 Task: For heading Arial Rounded MT Bold with Underline.  font size for heading26,  'Change the font style of data to'Browallia New.  and font size to 18,  Change the alignment of both headline & data to Align middle & Align Text left.  In the sheet  auditingSalesByChannel_2024
Action: Mouse moved to (28, 102)
Screenshot: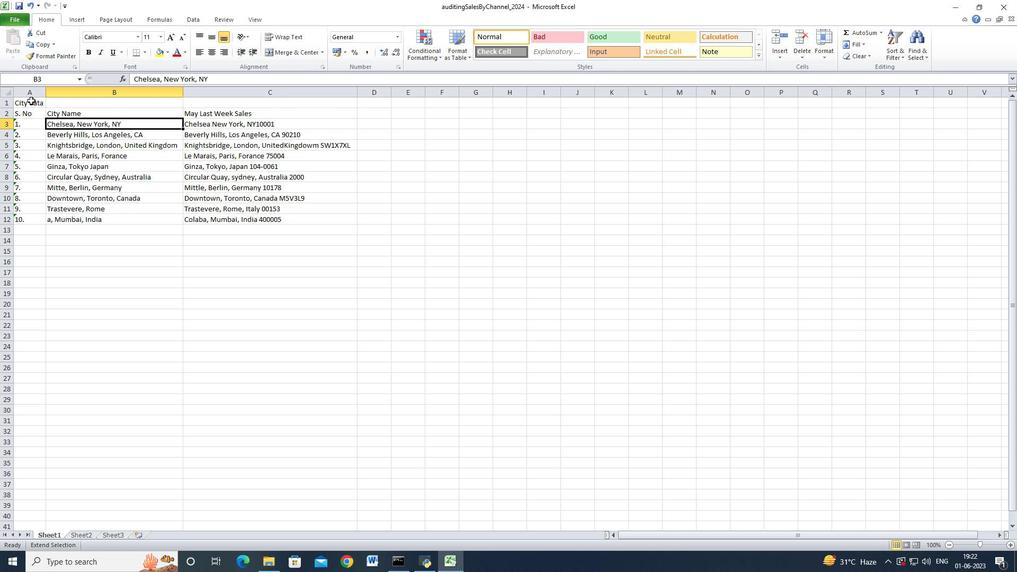 
Action: Mouse pressed left at (28, 102)
Screenshot: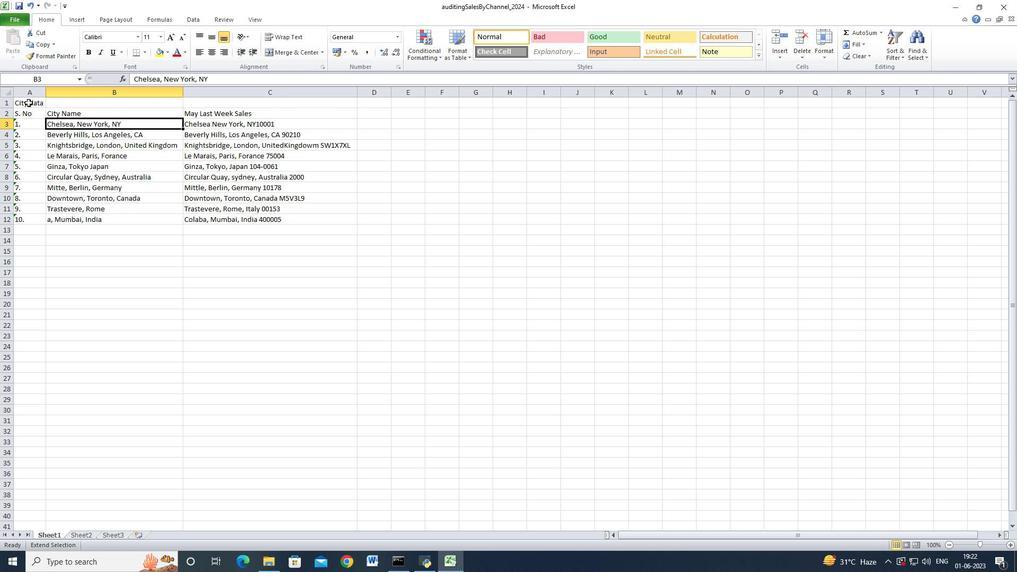 
Action: Mouse moved to (200, 180)
Screenshot: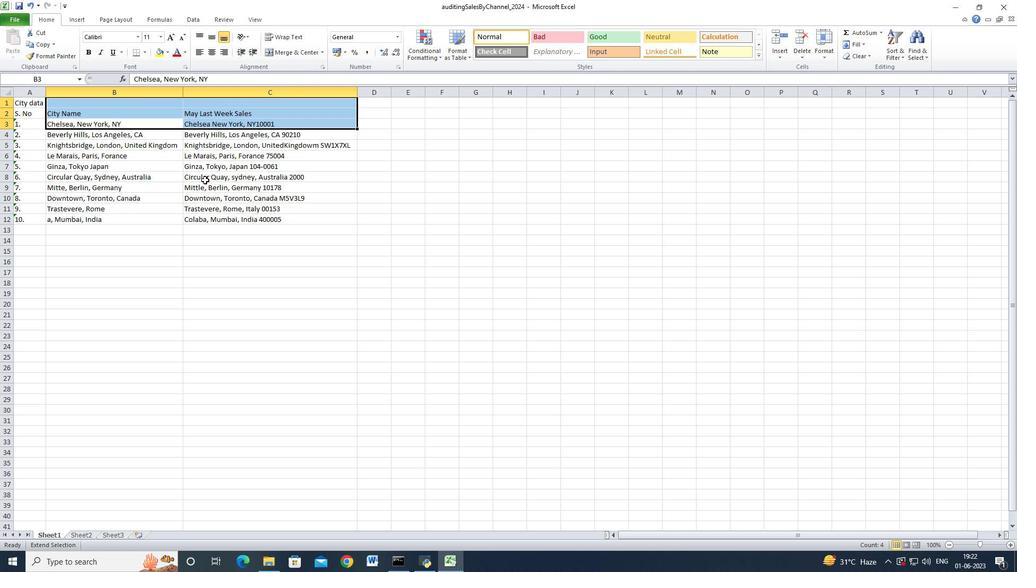 
Action: Mouse pressed left at (200, 180)
Screenshot: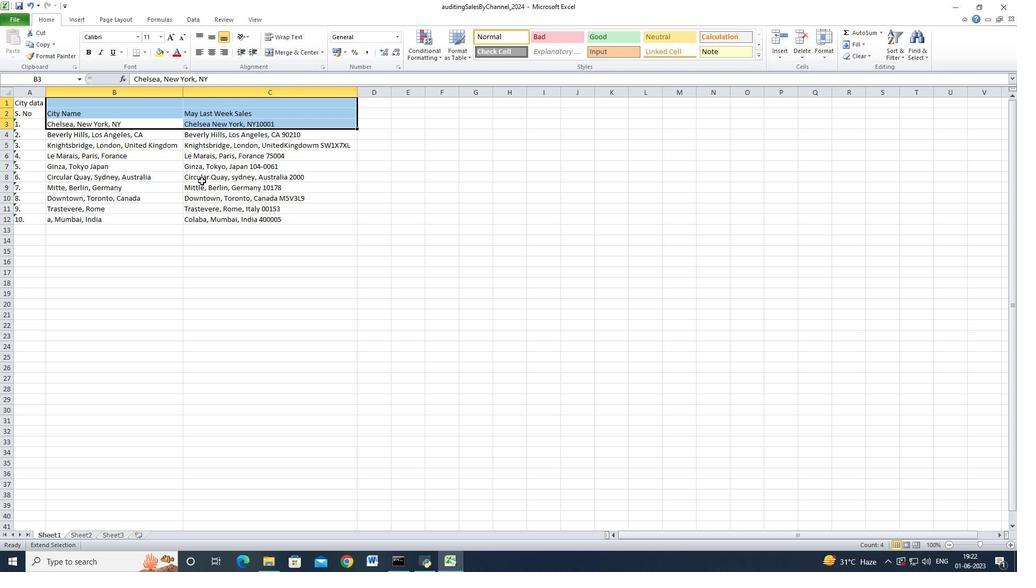 
Action: Mouse moved to (38, 102)
Screenshot: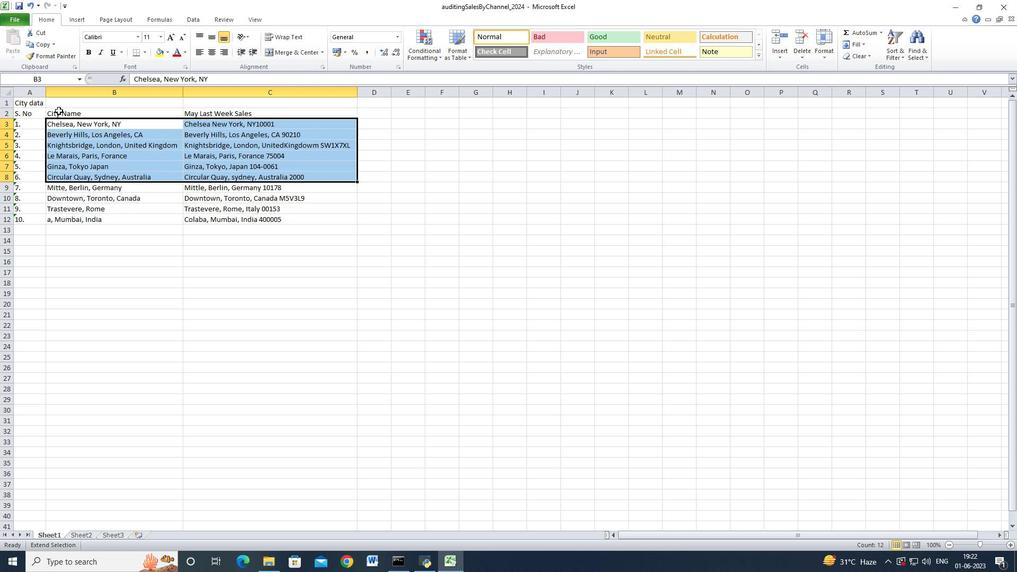 
Action: Mouse pressed left at (38, 102)
Screenshot: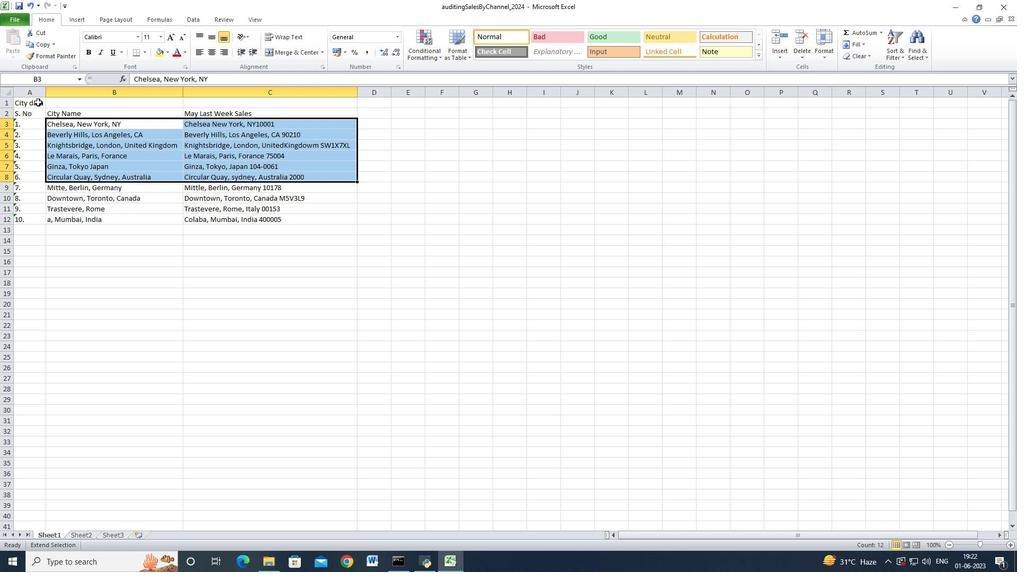 
Action: Mouse moved to (21, 102)
Screenshot: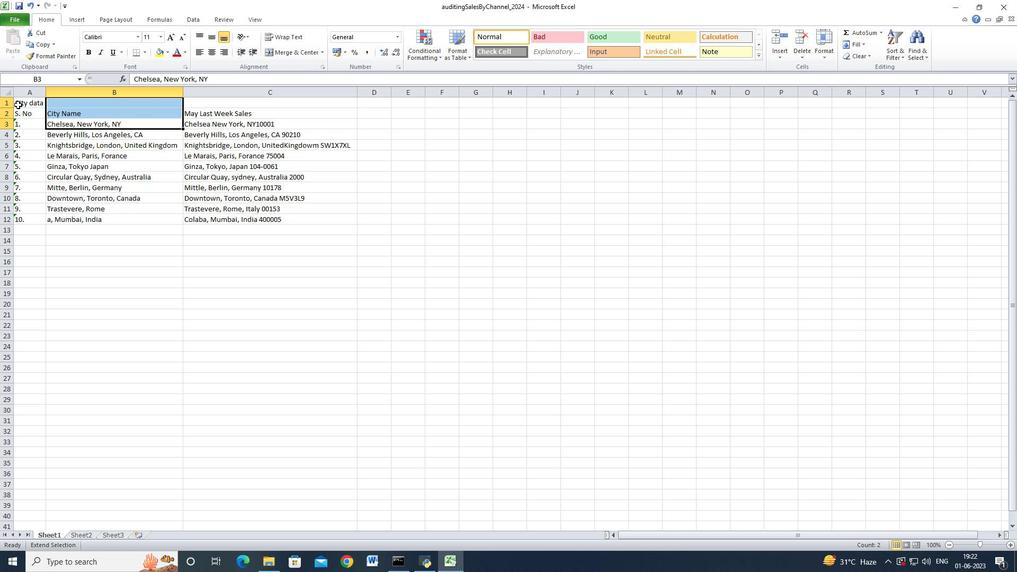 
Action: Mouse pressed left at (21, 102)
Screenshot: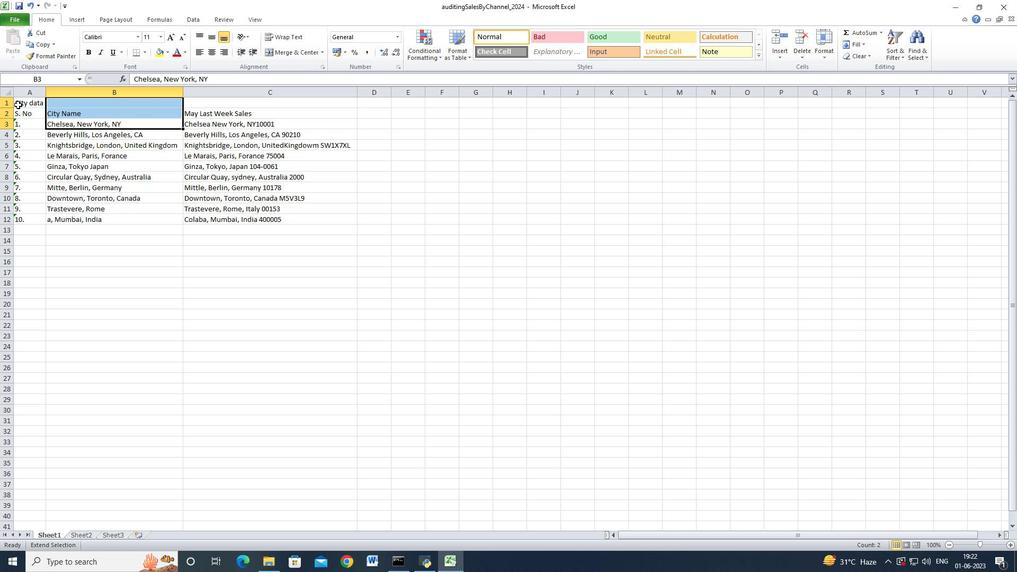
Action: Mouse moved to (62, 156)
Screenshot: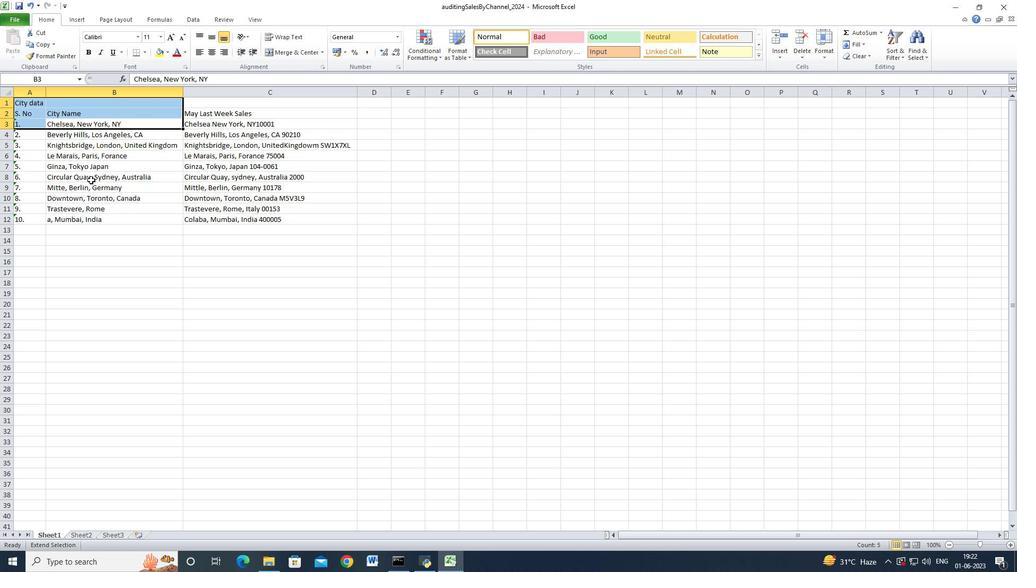 
Action: Key pressed <Key.esc>
Screenshot: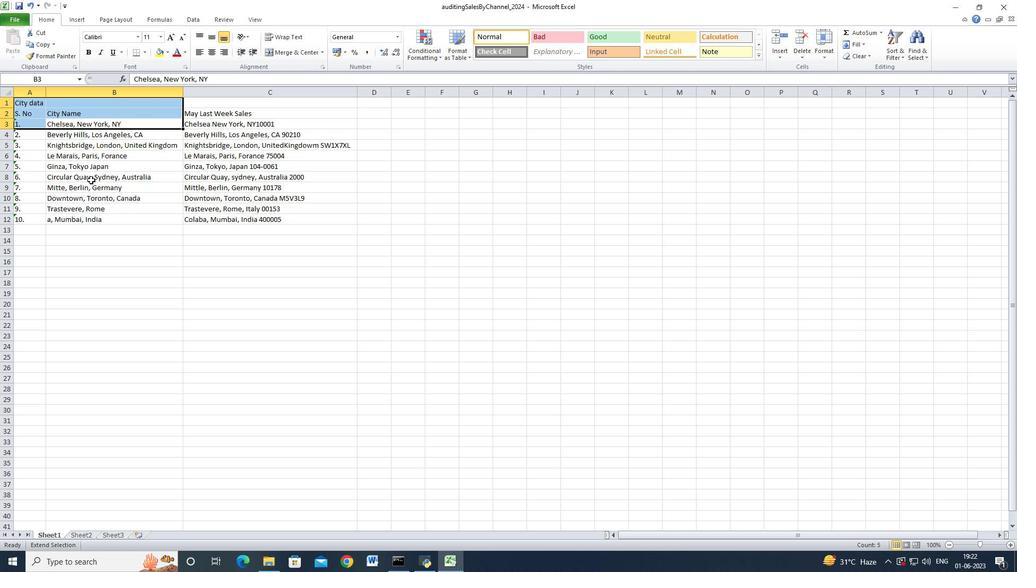 
Action: Mouse moved to (58, 167)
Screenshot: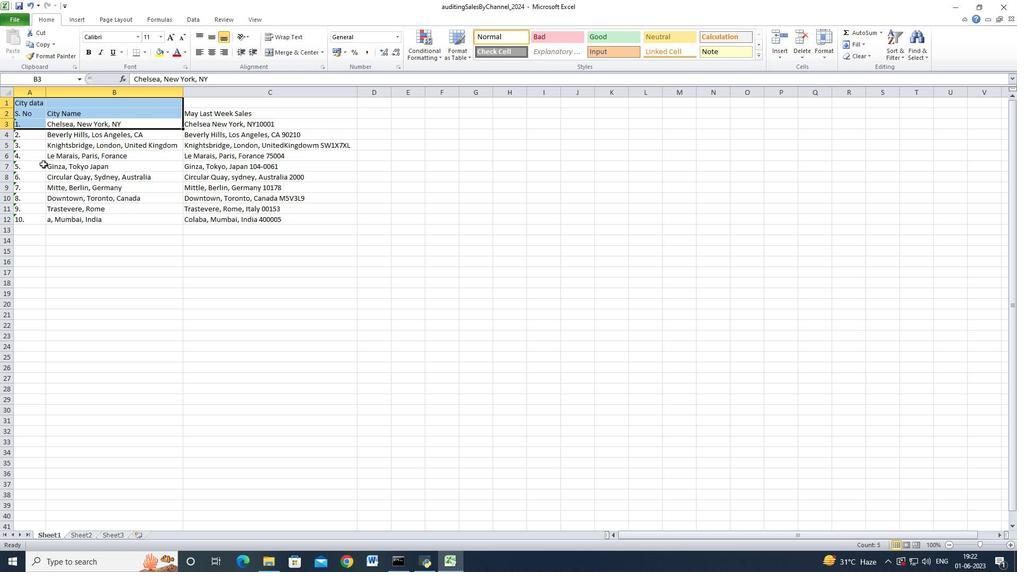 
Action: Mouse pressed left at (58, 167)
Screenshot: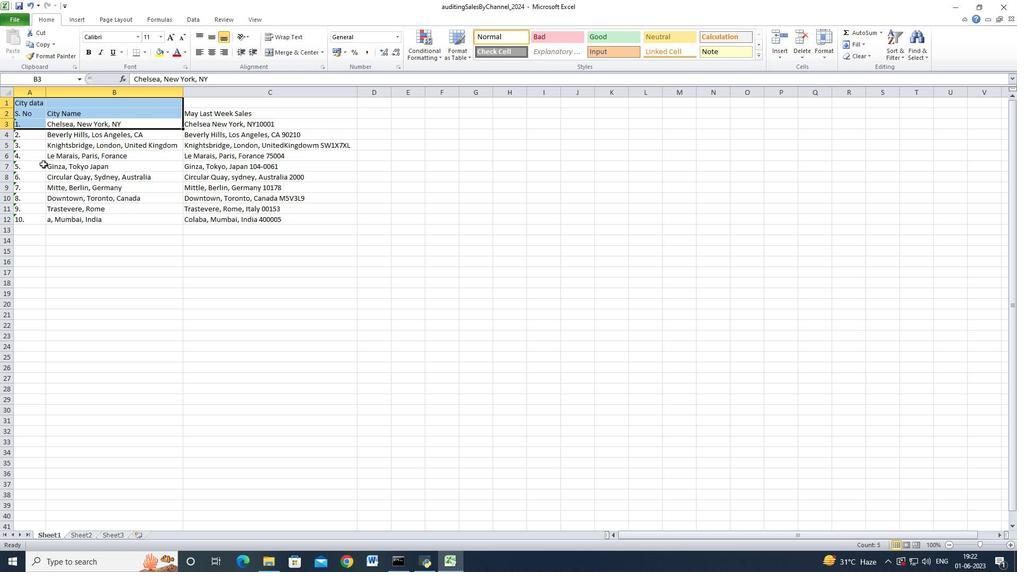 
Action: Mouse moved to (27, 101)
Screenshot: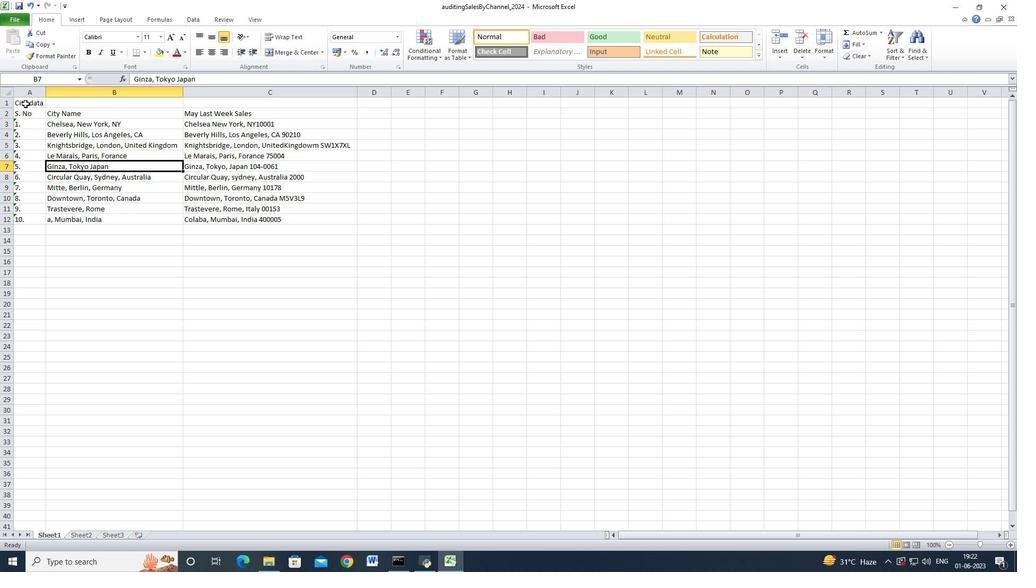 
Action: Mouse pressed left at (27, 101)
Screenshot: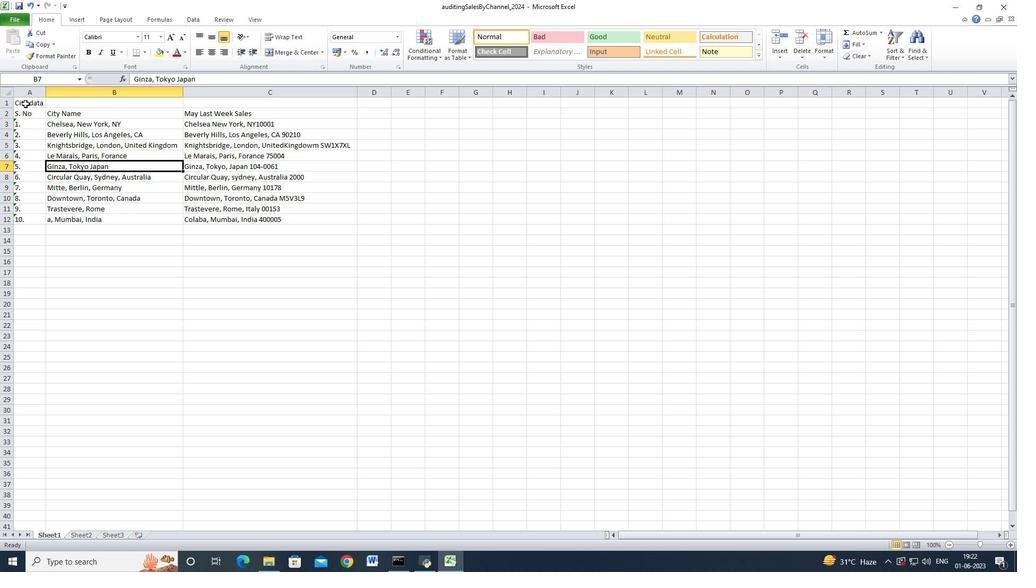 
Action: Mouse moved to (270, 54)
Screenshot: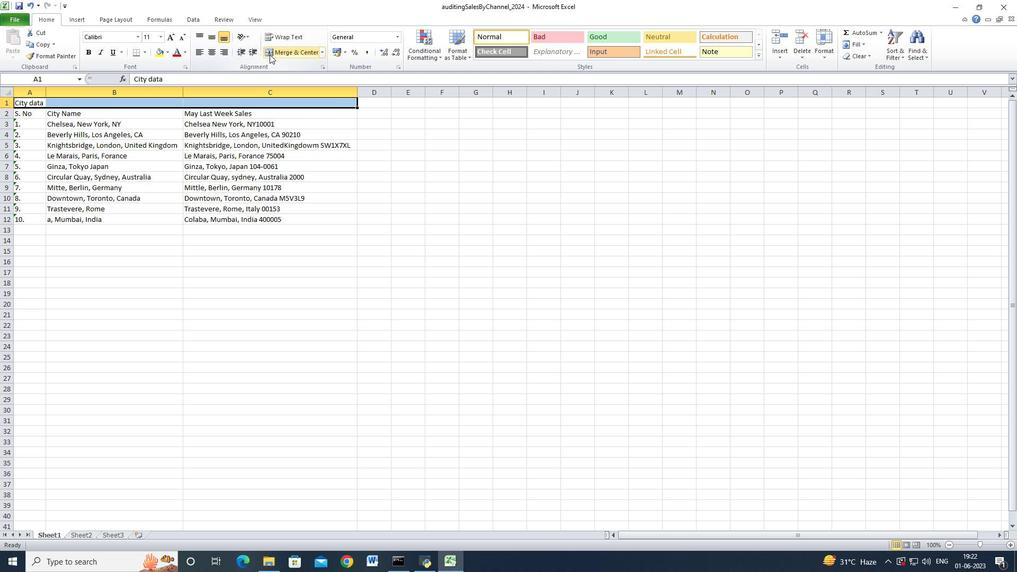 
Action: Mouse pressed left at (270, 54)
Screenshot: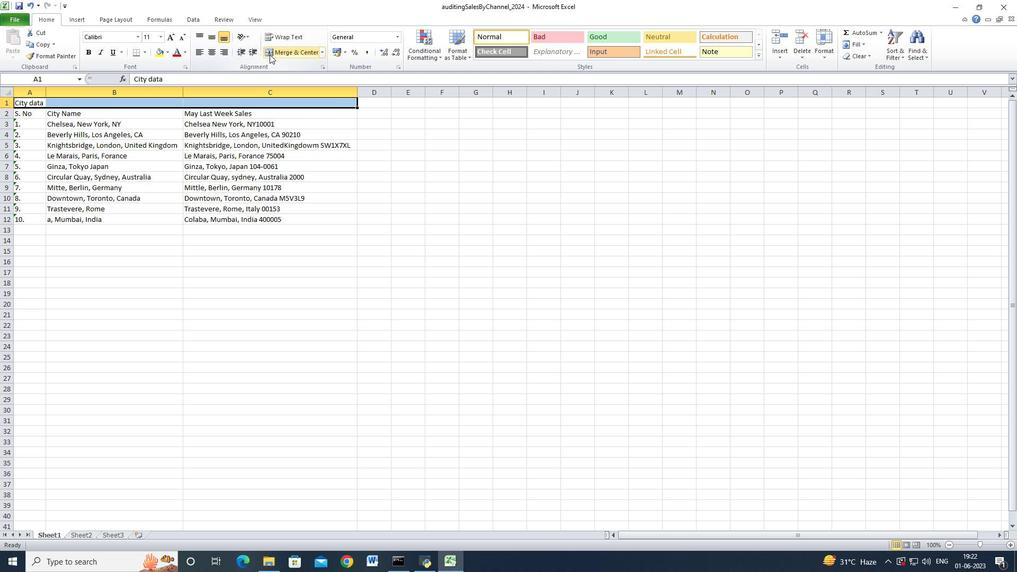 
Action: Mouse moved to (199, 54)
Screenshot: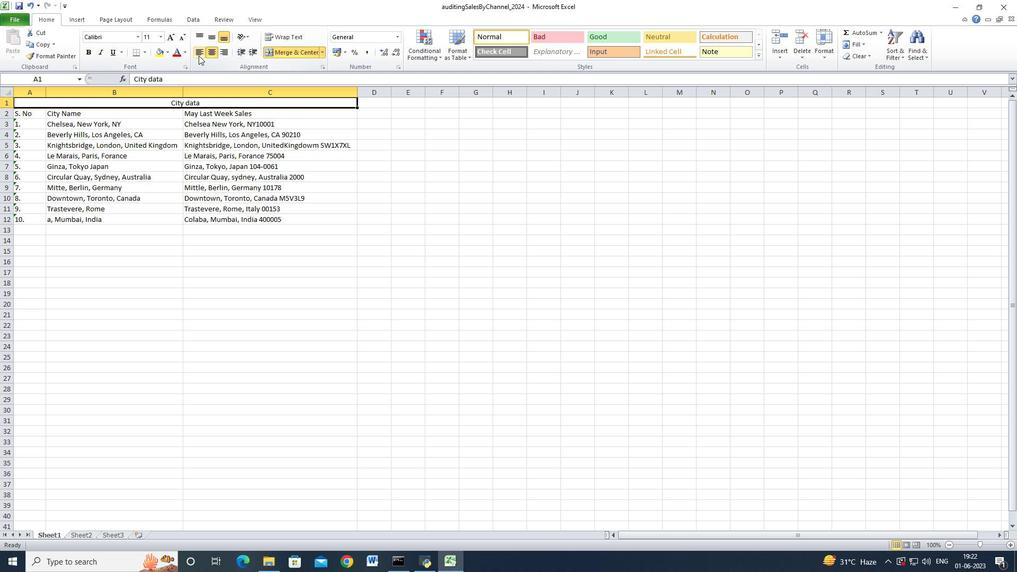 
Action: Mouse pressed left at (199, 54)
Screenshot: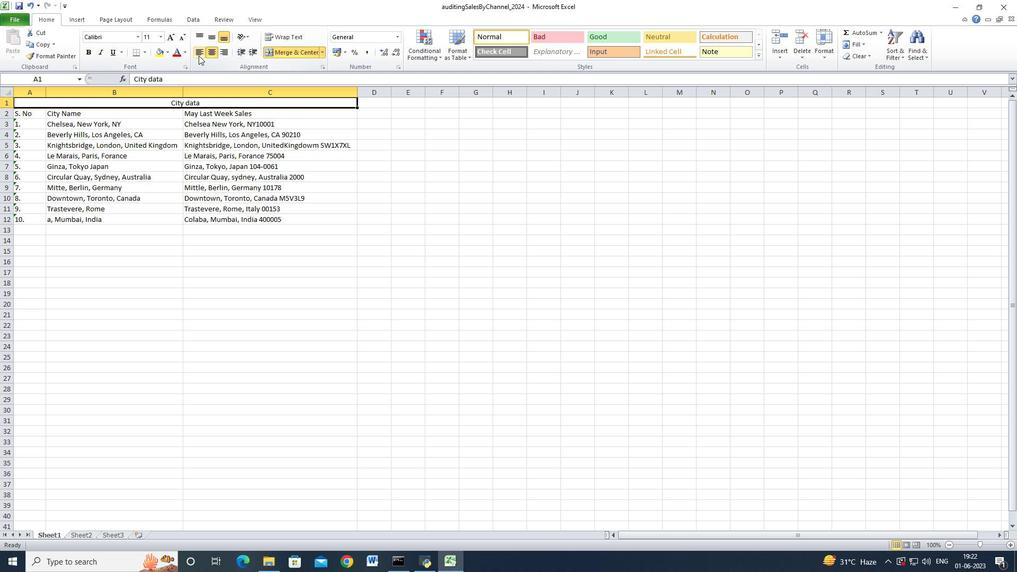 
Action: Mouse moved to (161, 34)
Screenshot: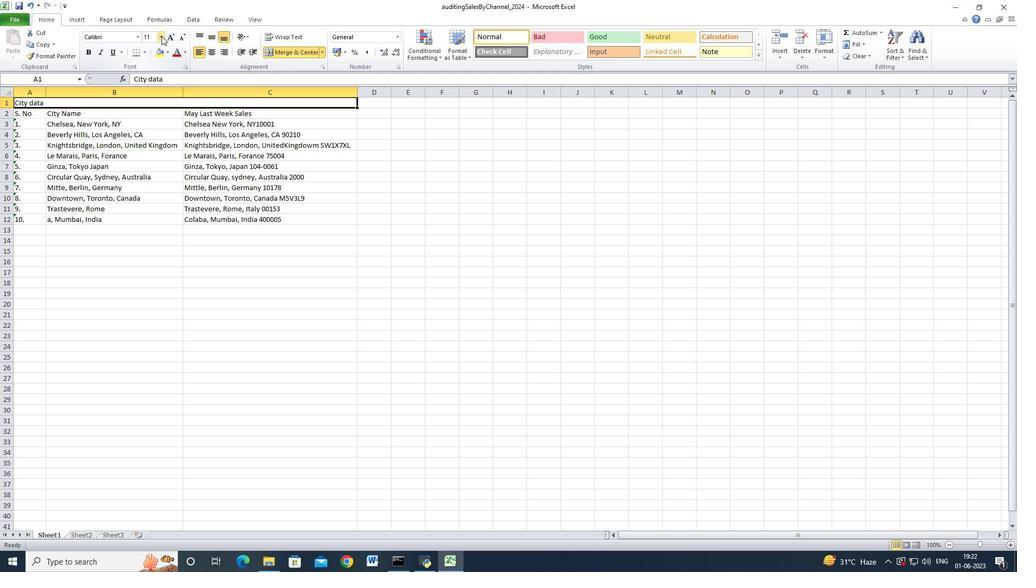 
Action: Mouse pressed left at (161, 34)
Screenshot: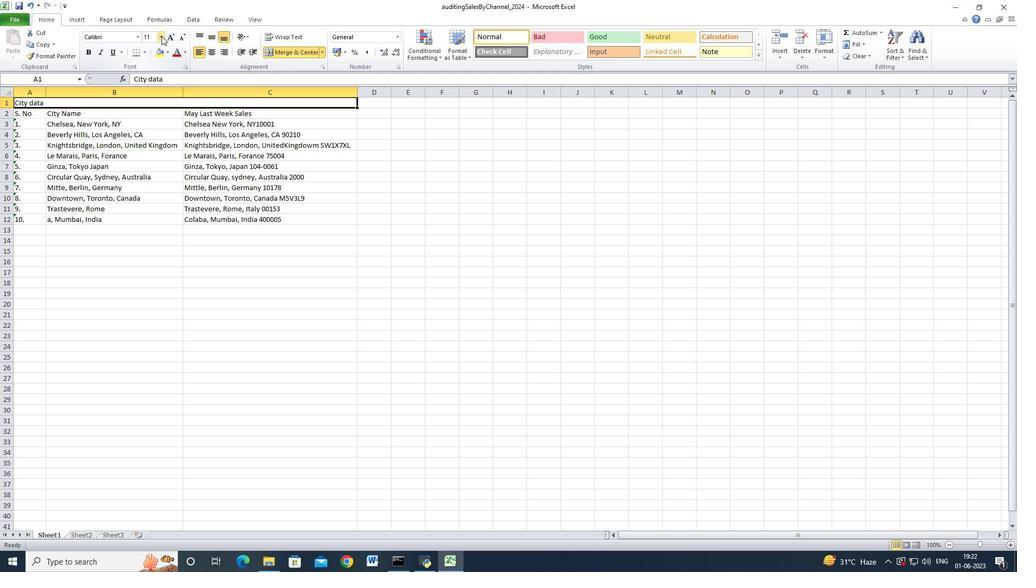 
Action: Mouse moved to (137, 36)
Screenshot: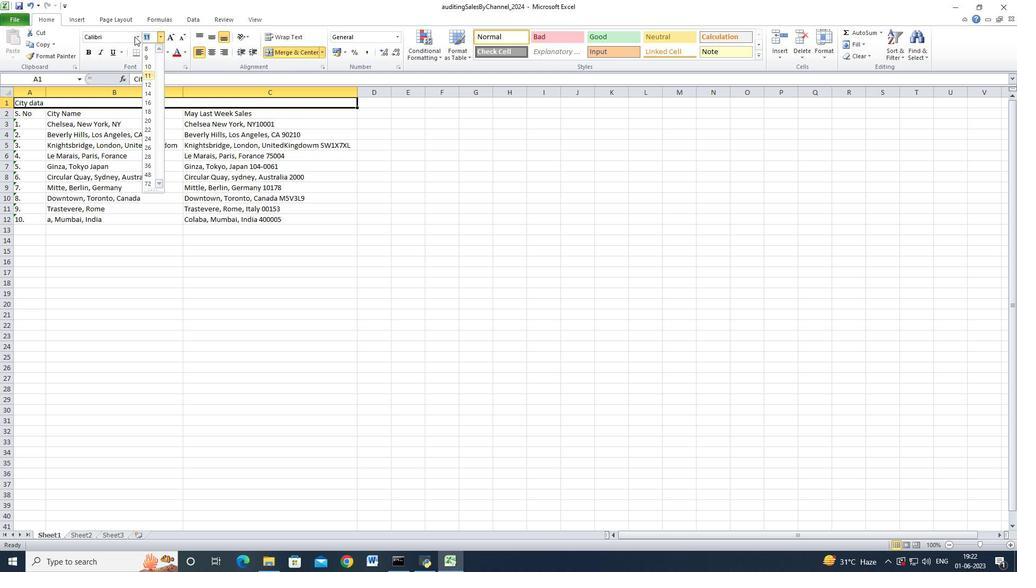 
Action: Mouse pressed left at (137, 36)
Screenshot: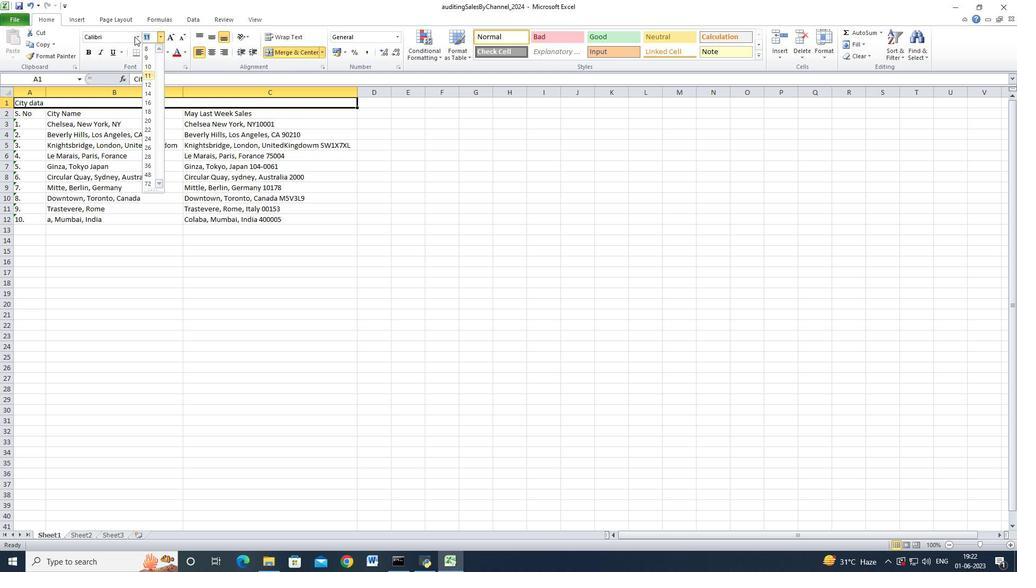 
Action: Mouse moved to (136, 162)
Screenshot: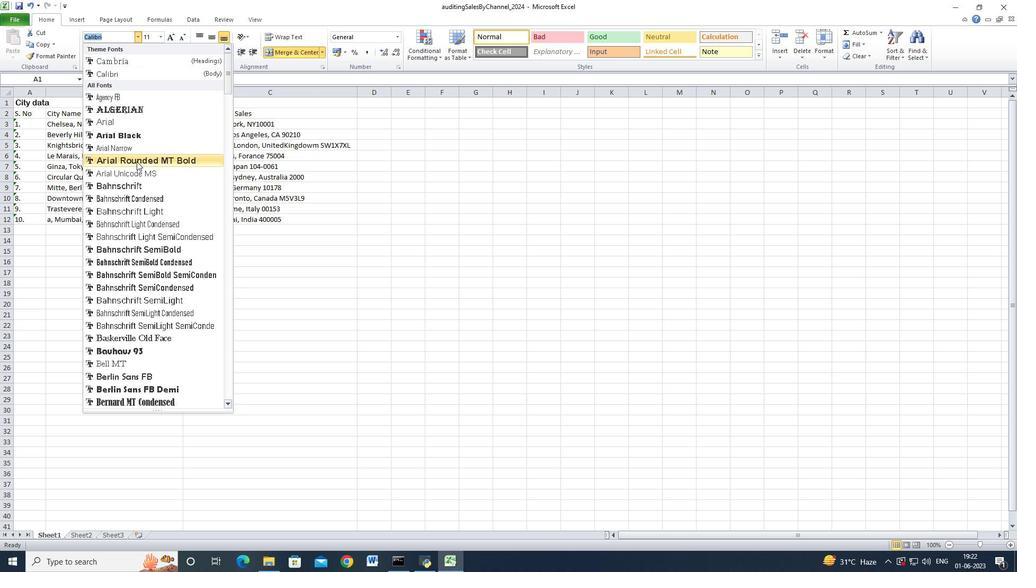 
Action: Mouse pressed left at (136, 162)
Screenshot: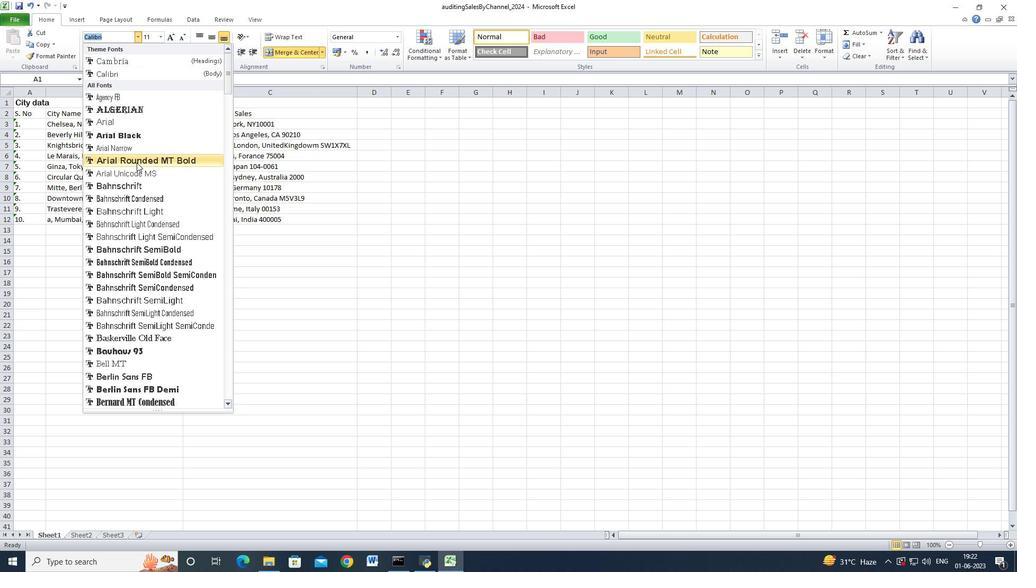 
Action: Mouse moved to (112, 52)
Screenshot: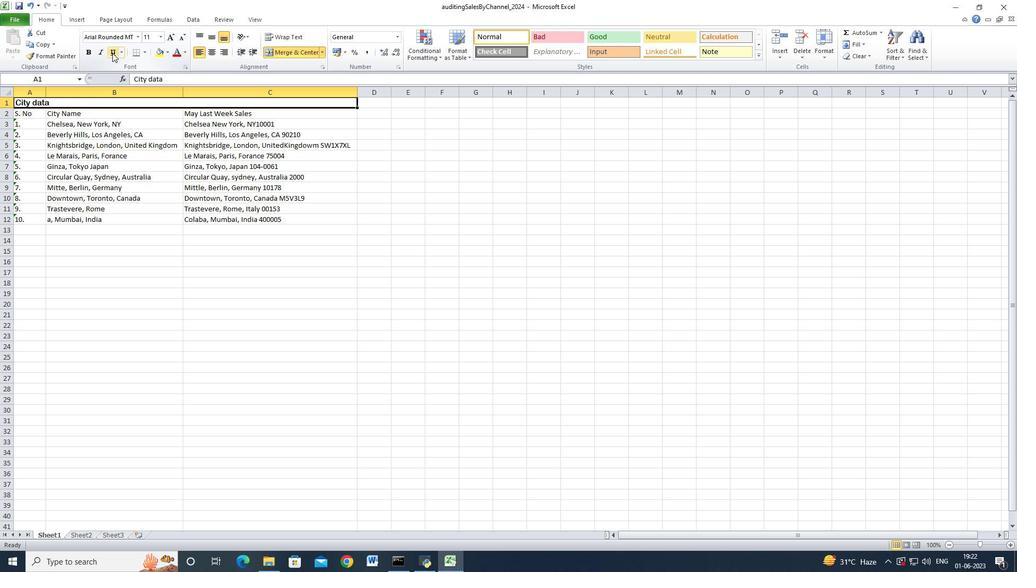 
Action: Mouse pressed left at (112, 52)
Screenshot: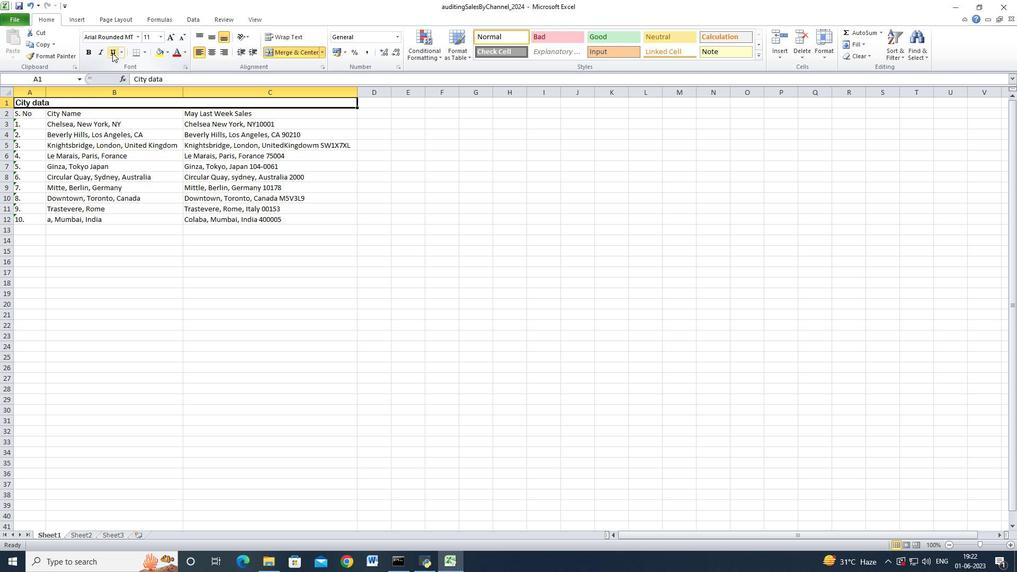 
Action: Mouse moved to (159, 36)
Screenshot: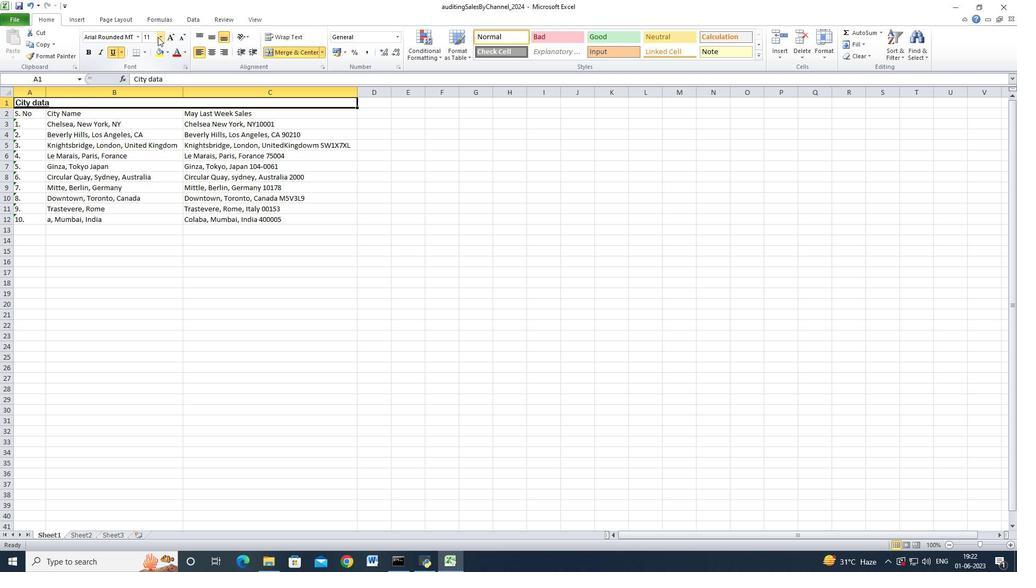 
Action: Mouse pressed left at (159, 36)
Screenshot: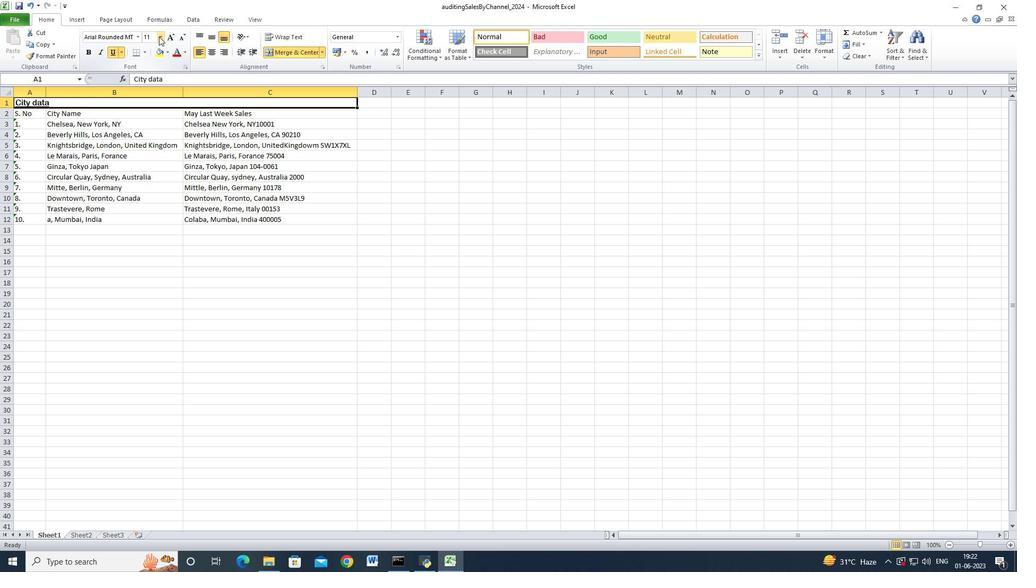 
Action: Mouse moved to (148, 145)
Screenshot: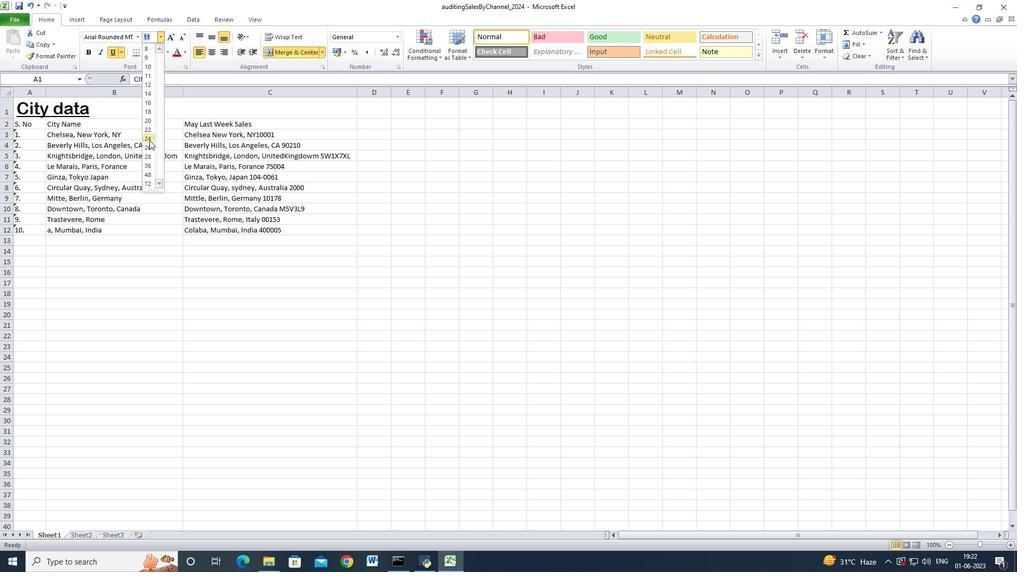 
Action: Mouse pressed left at (148, 145)
Screenshot: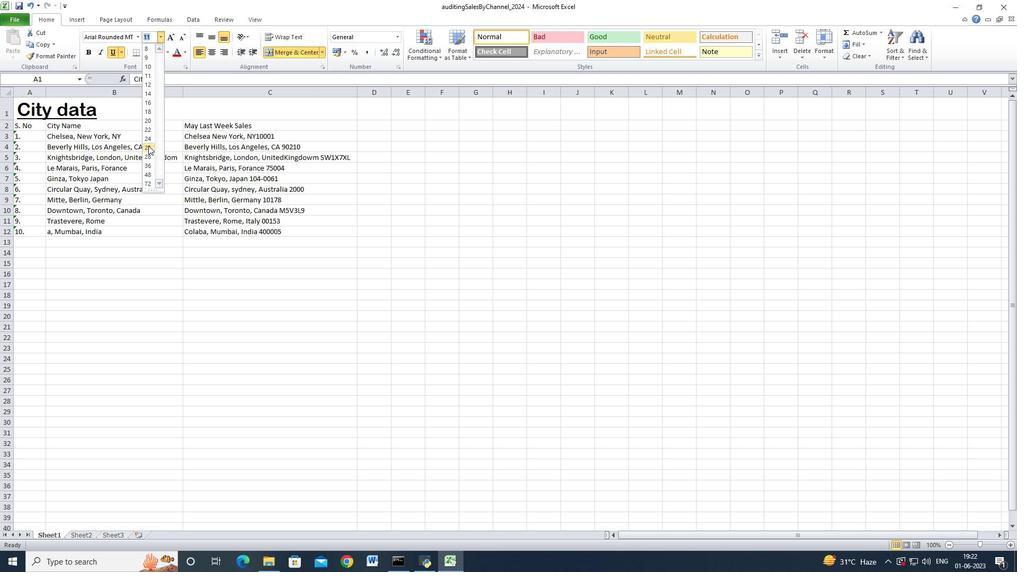
Action: Mouse moved to (34, 126)
Screenshot: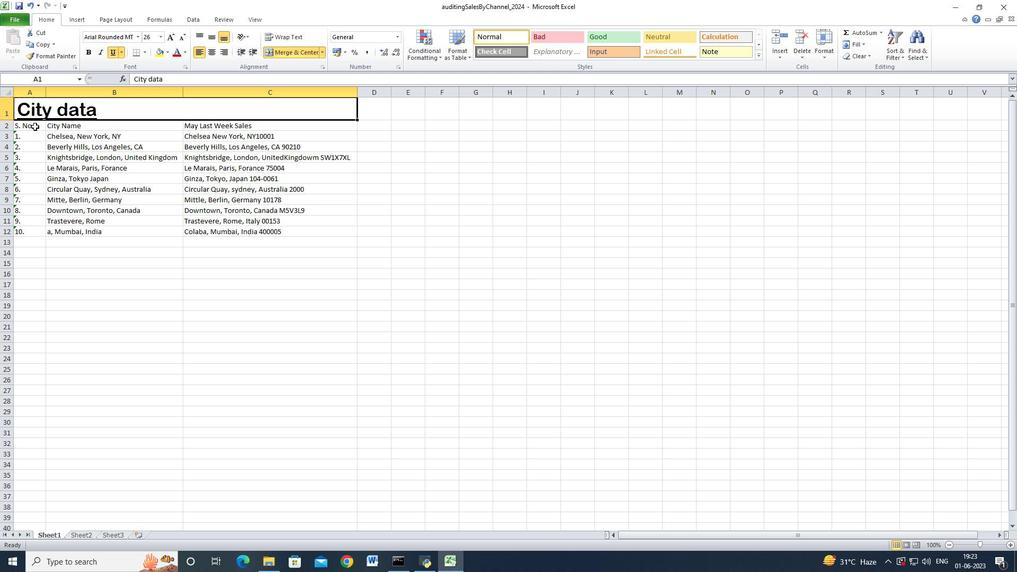 
Action: Mouse pressed left at (34, 126)
Screenshot: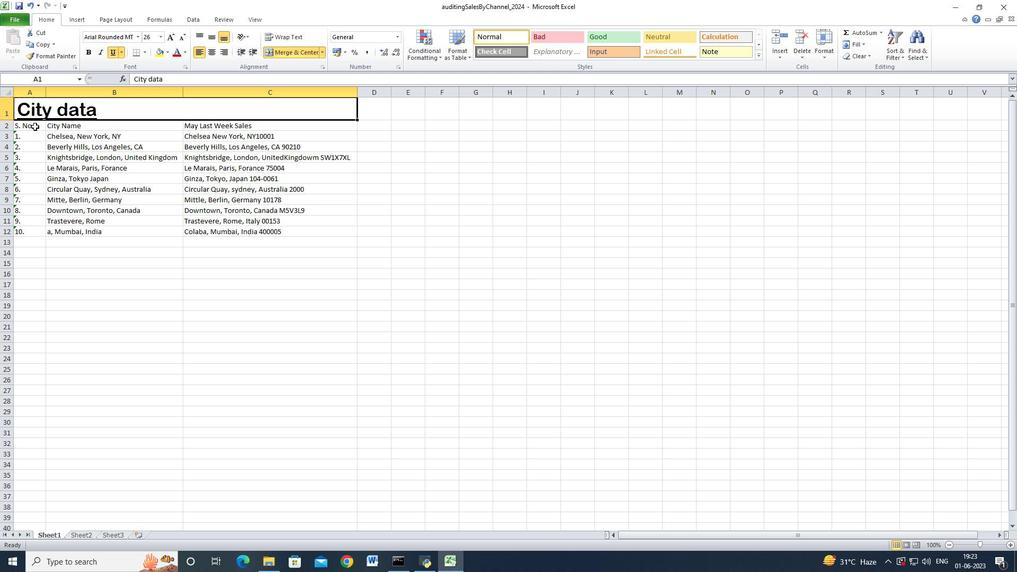 
Action: Mouse moved to (138, 35)
Screenshot: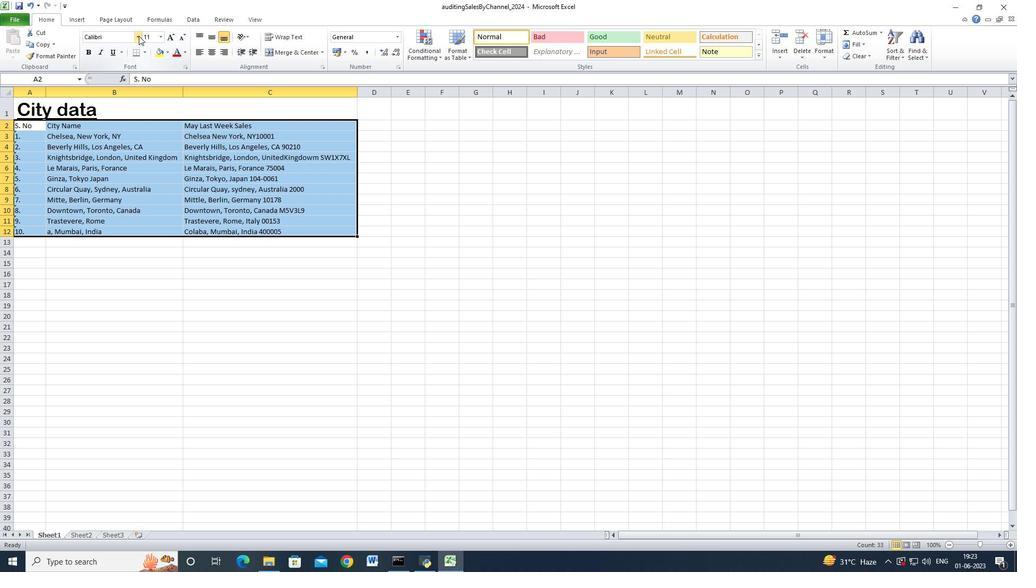 
Action: Mouse pressed left at (138, 35)
Screenshot: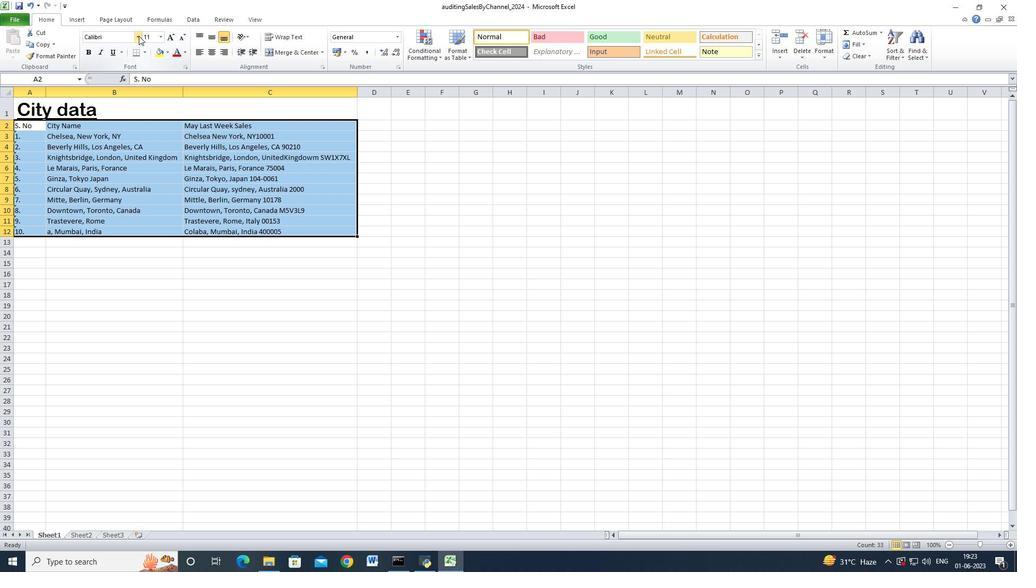 
Action: Mouse moved to (142, 390)
Screenshot: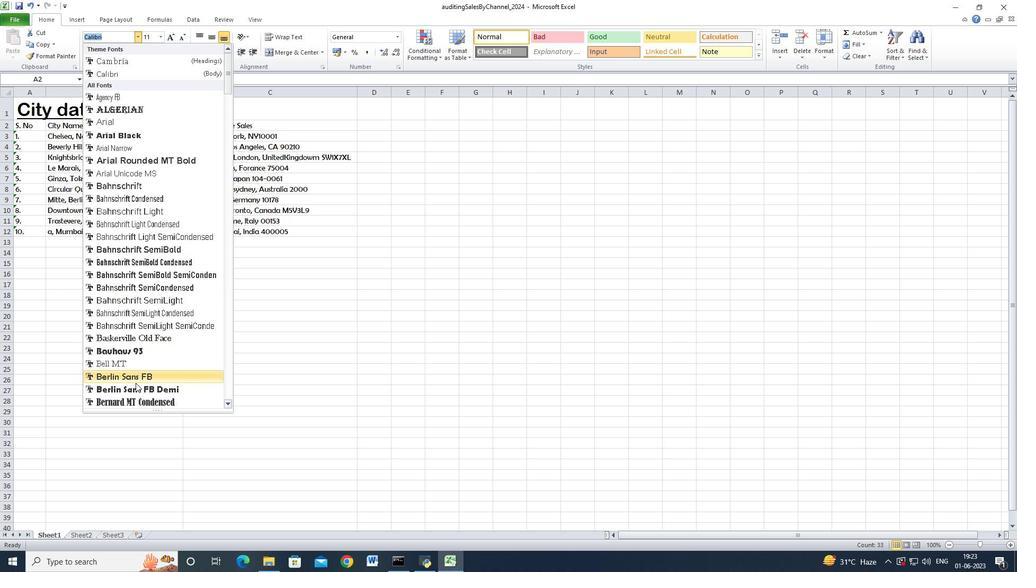 
Action: Mouse scrolled (142, 390) with delta (0, 0)
Screenshot: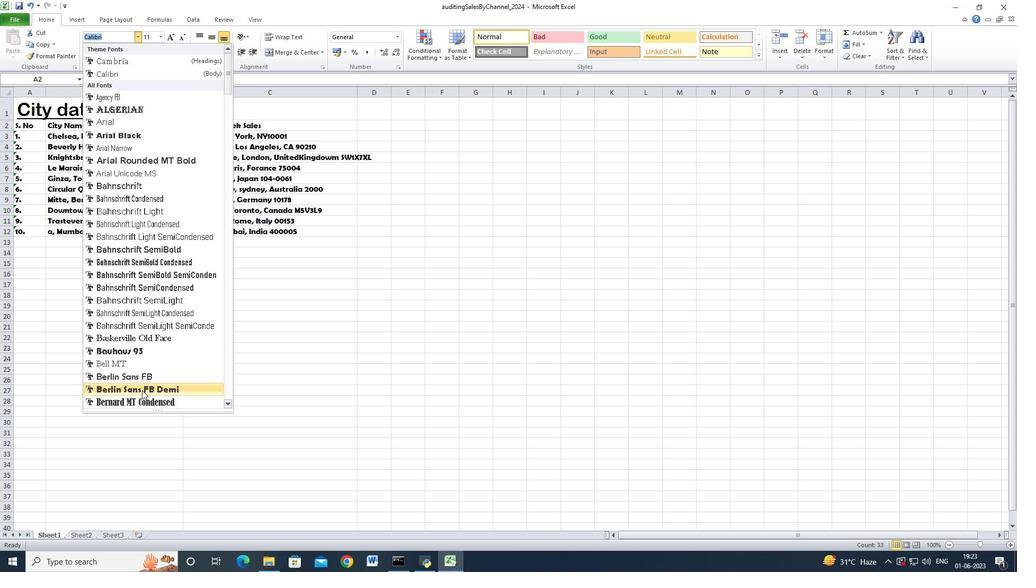 
Action: Mouse moved to (135, 365)
Screenshot: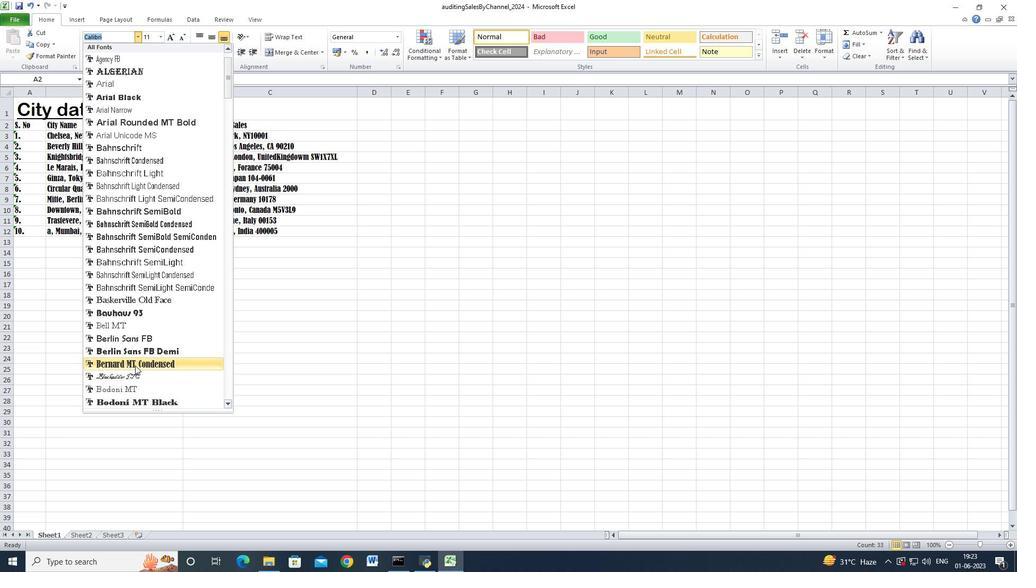 
Action: Mouse scrolled (135, 365) with delta (0, 0)
Screenshot: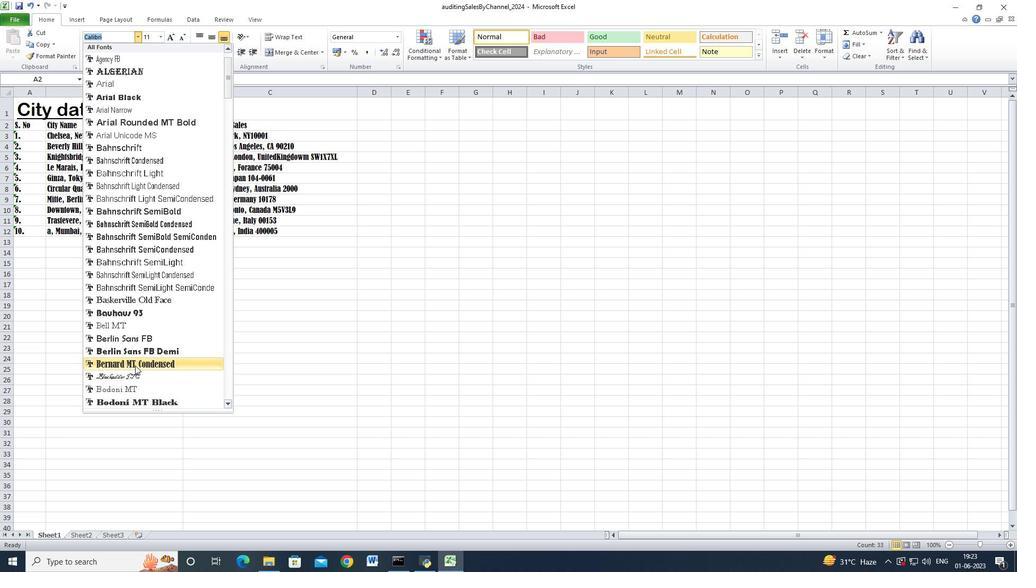 
Action: Mouse moved to (153, 373)
Screenshot: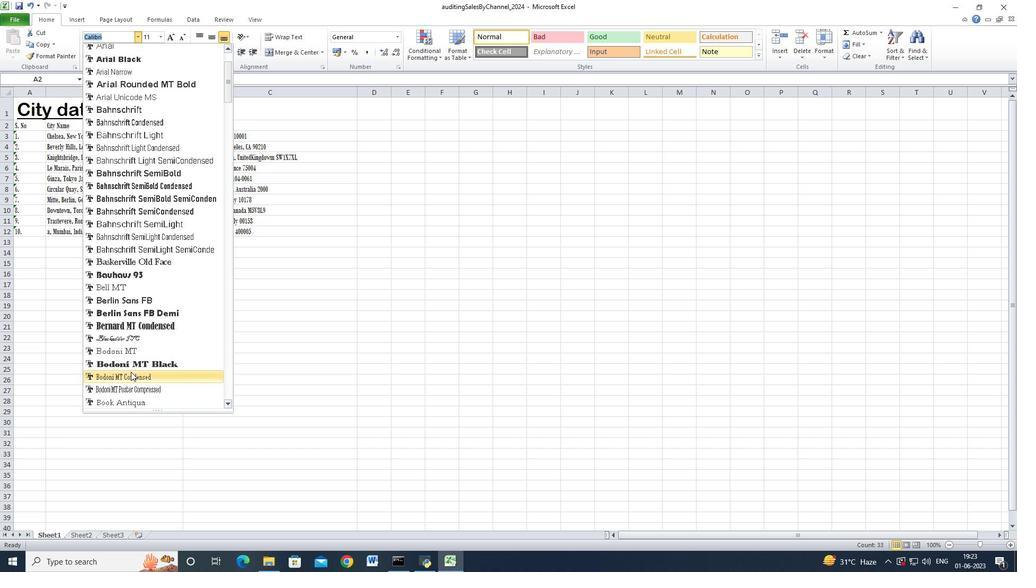 
Action: Mouse scrolled (153, 372) with delta (0, 0)
Screenshot: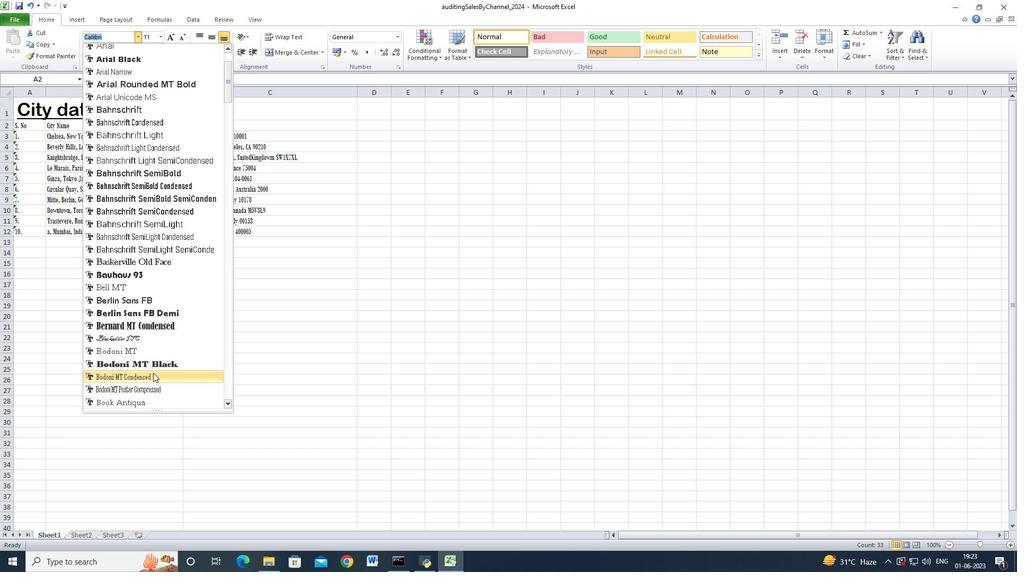 
Action: Mouse moved to (142, 363)
Screenshot: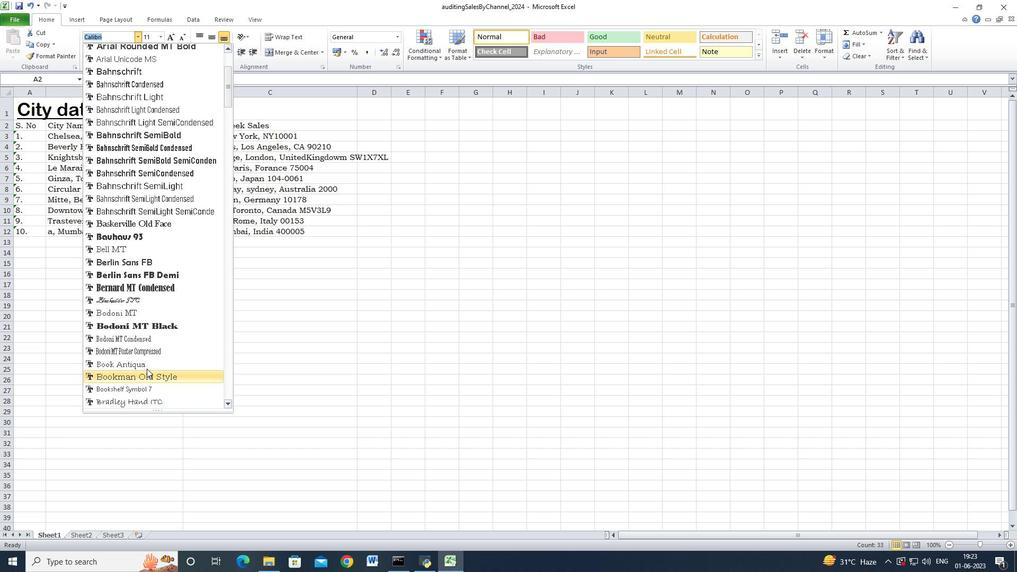
Action: Mouse scrolled (142, 363) with delta (0, 0)
Screenshot: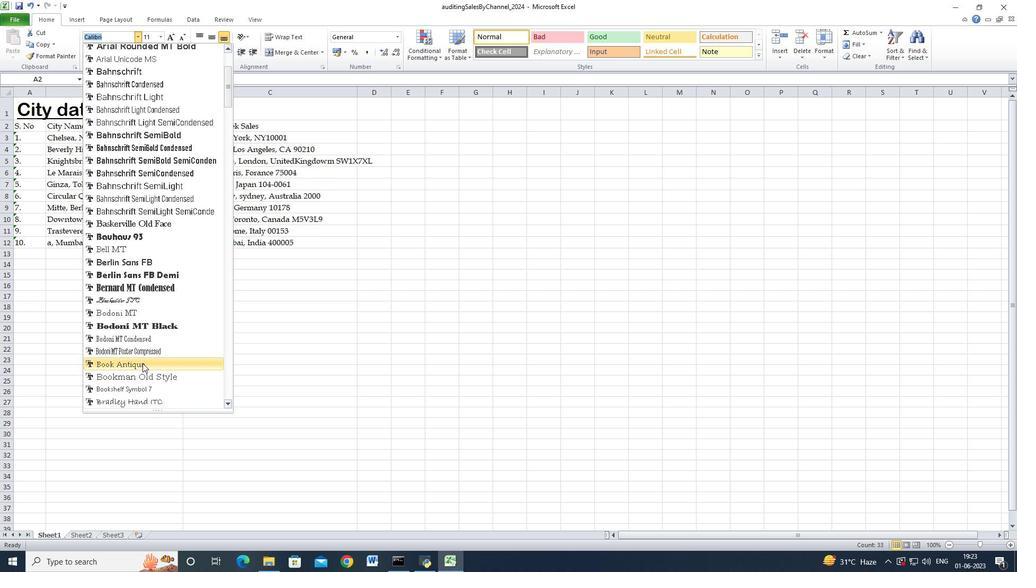 
Action: Mouse moved to (149, 390)
Screenshot: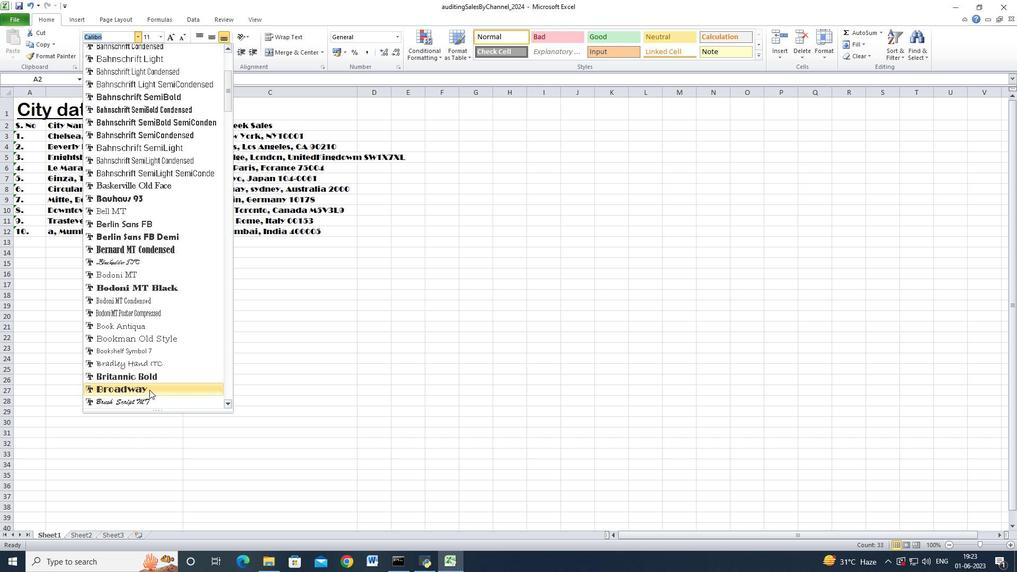 
Action: Mouse scrolled (149, 389) with delta (0, 0)
Screenshot: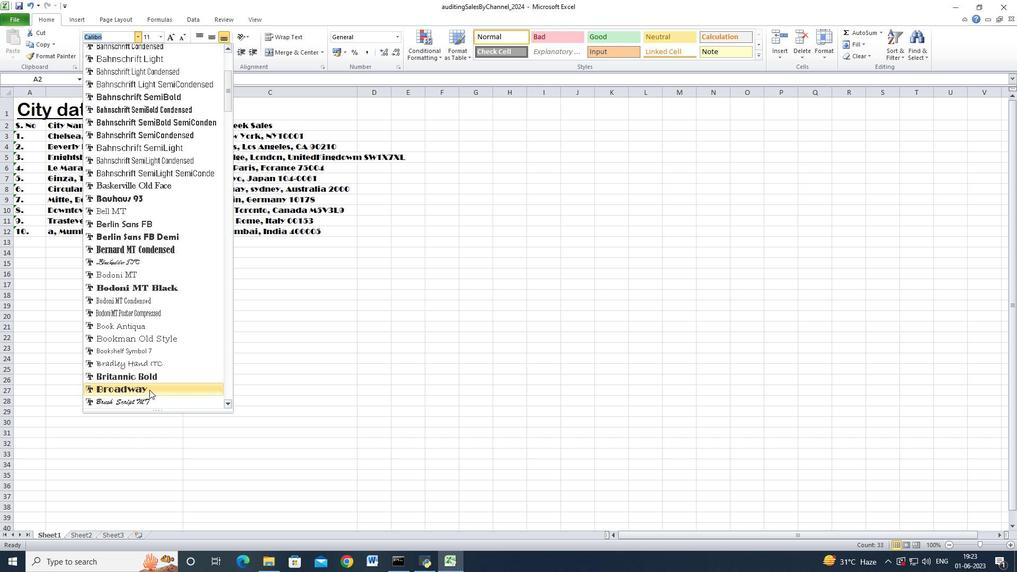 
Action: Mouse moved to (125, 283)
Screenshot: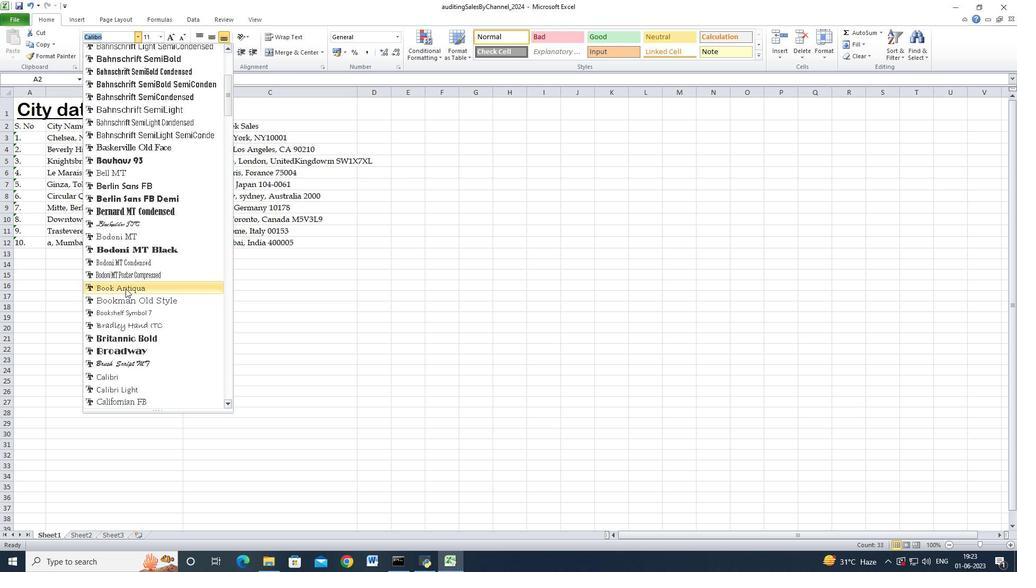 
Action: Key pressed browallia<Key.space>new<Key.enter>
Screenshot: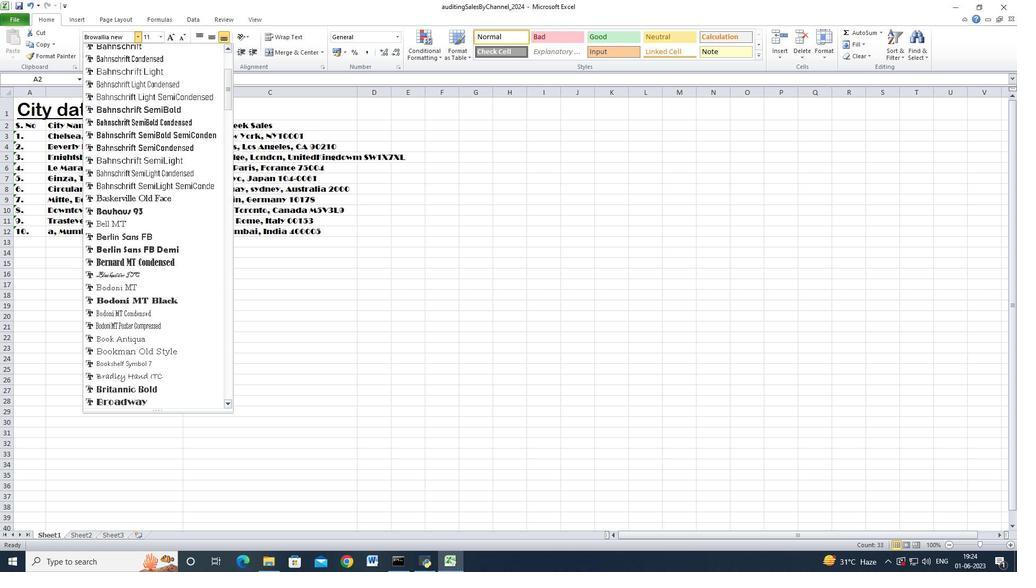
Action: Mouse moved to (161, 36)
Screenshot: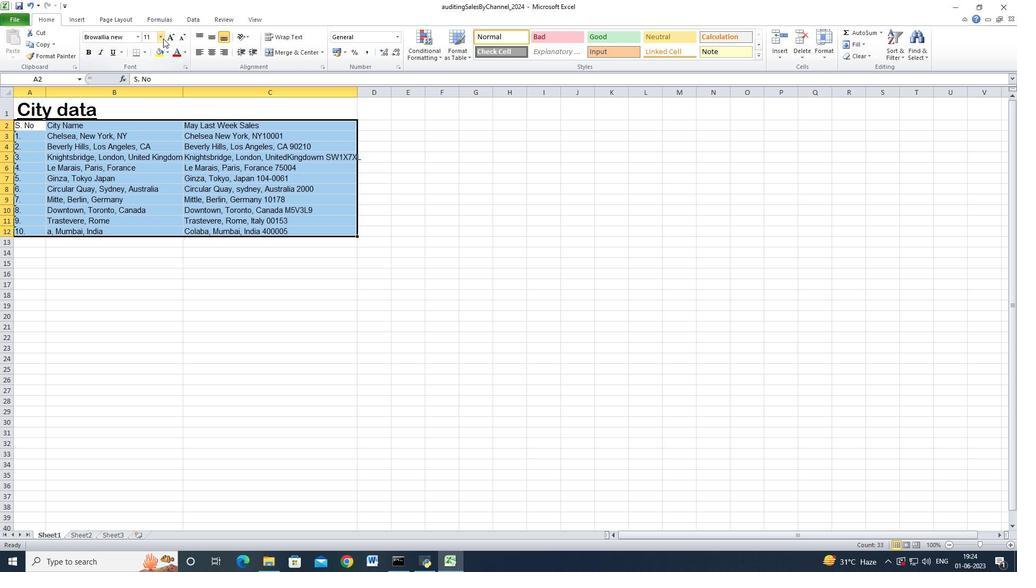 
Action: Mouse pressed left at (161, 36)
Screenshot: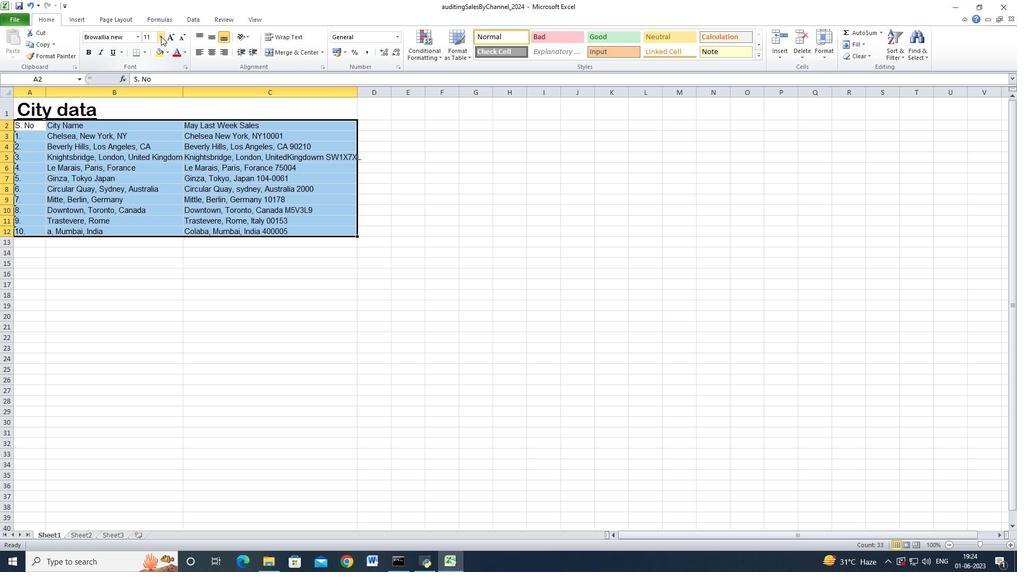
Action: Mouse moved to (148, 110)
Screenshot: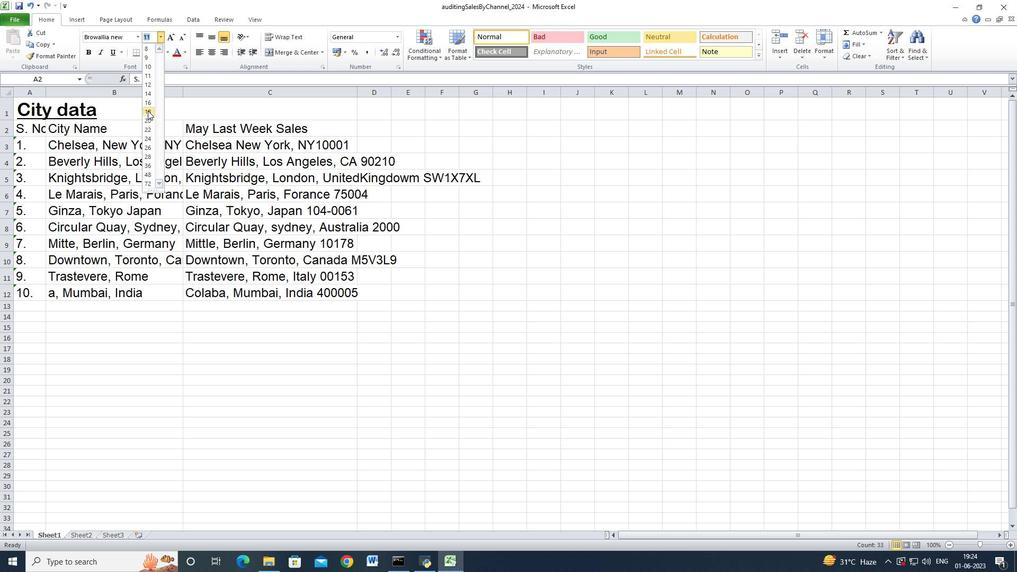 
Action: Mouse pressed left at (148, 110)
Screenshot: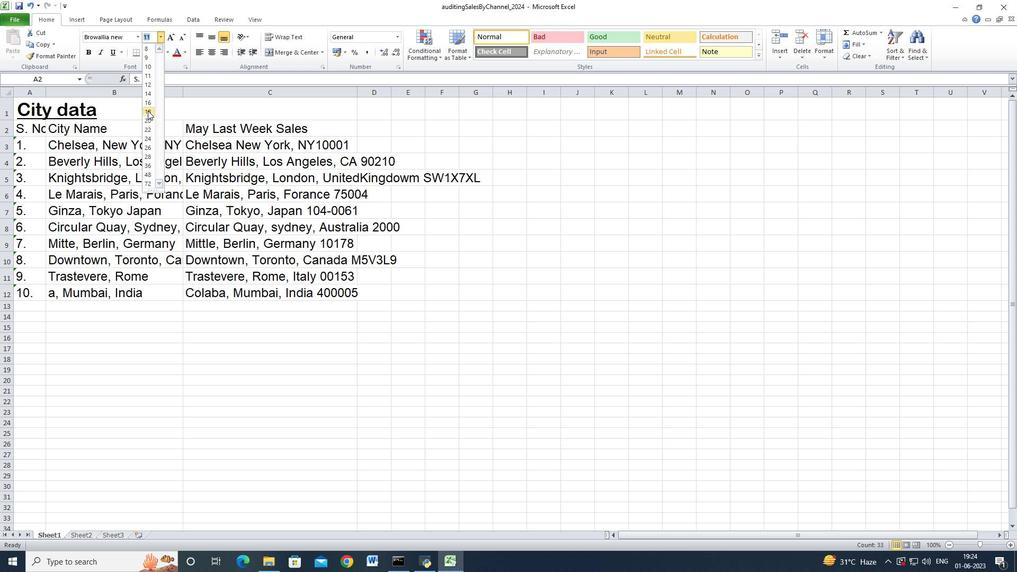 
Action: Mouse moved to (87, 173)
Screenshot: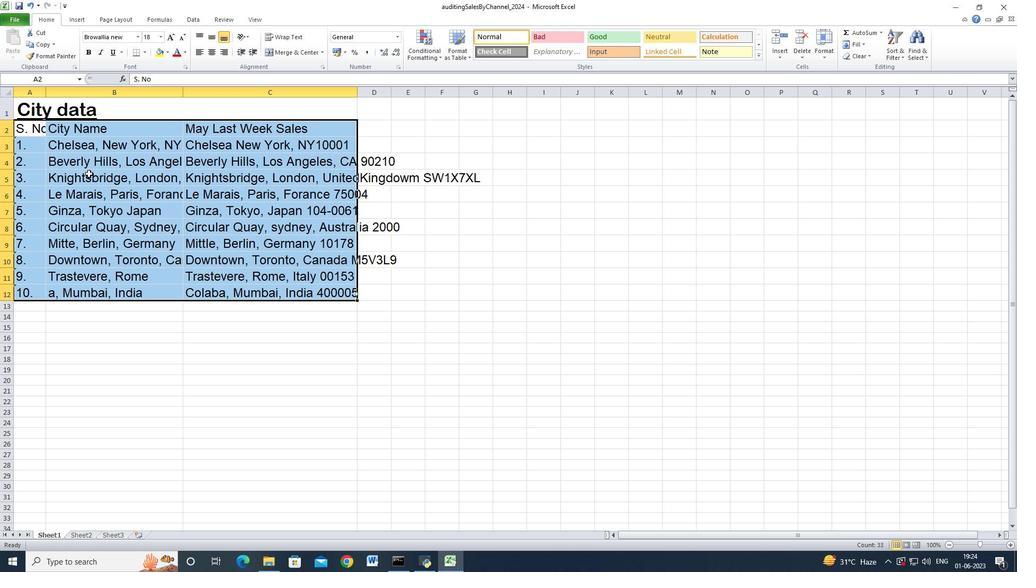 
Action: Mouse pressed left at (87, 173)
Screenshot: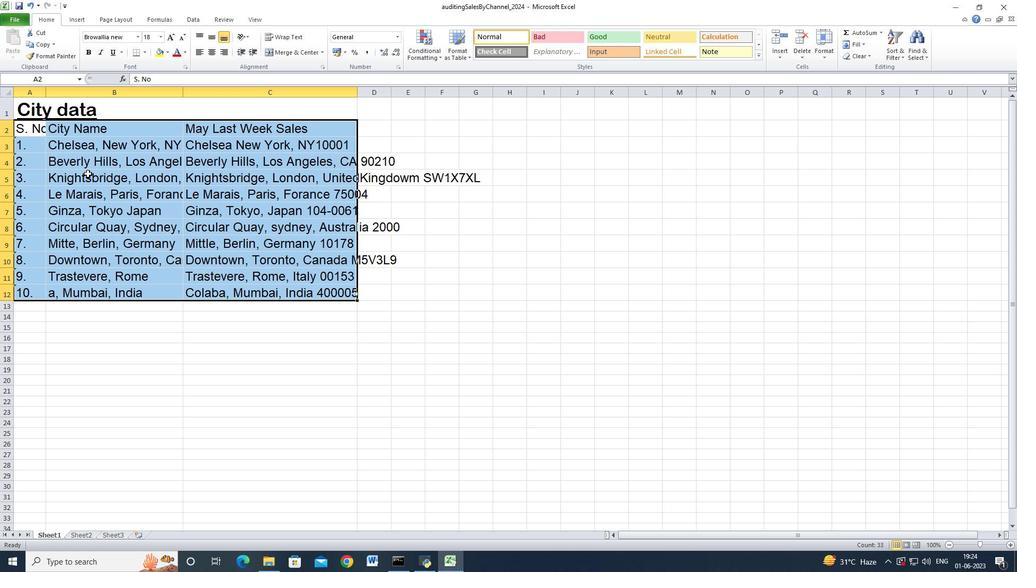
Action: Mouse moved to (25, 104)
Screenshot: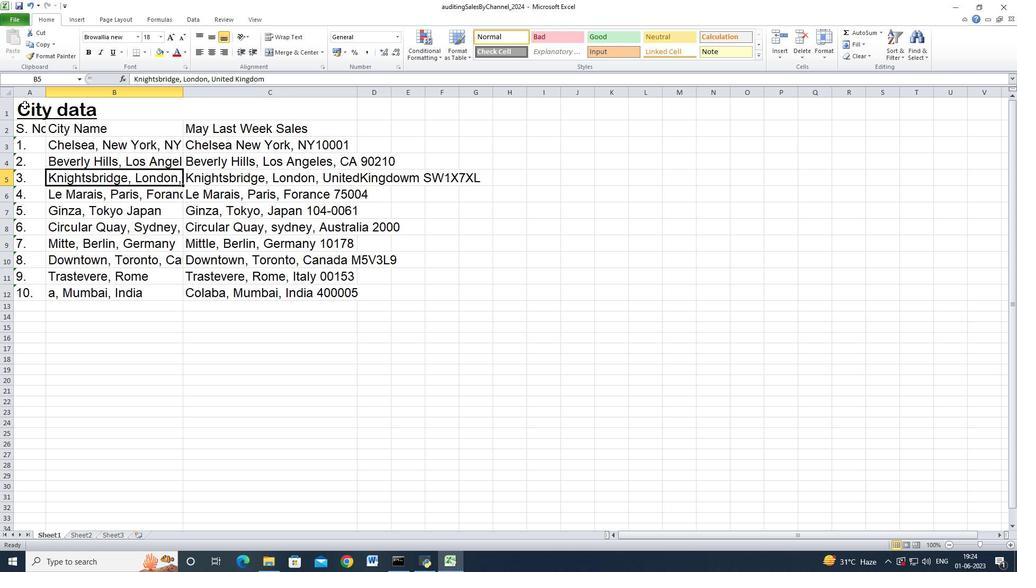 
Action: Mouse pressed left at (25, 104)
Screenshot: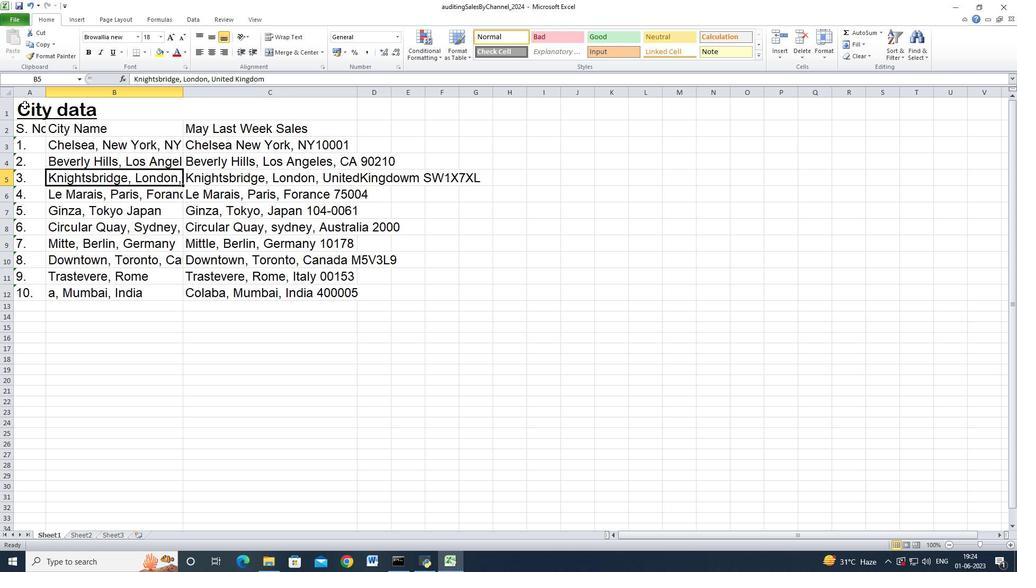 
Action: Mouse moved to (212, 37)
Screenshot: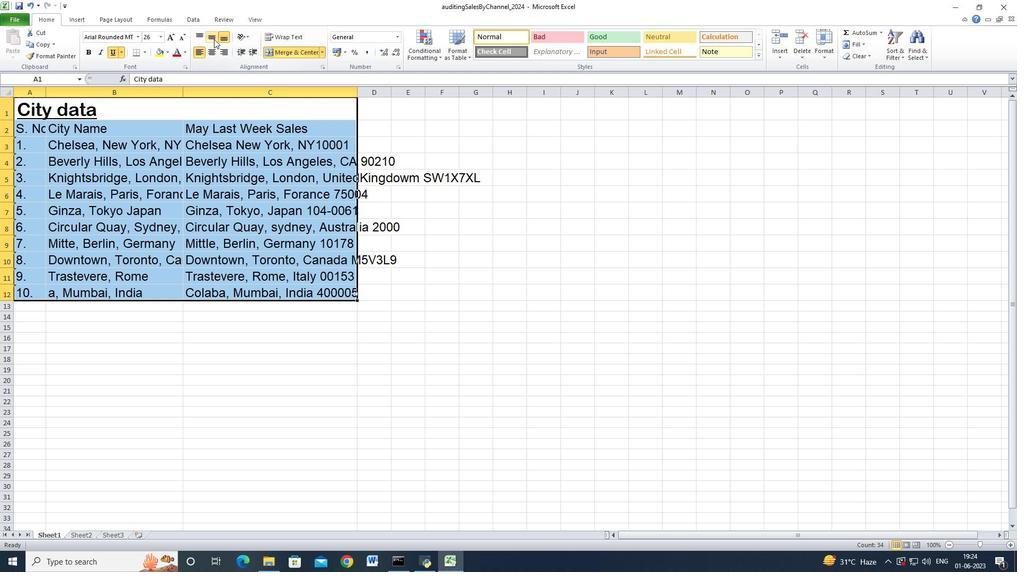 
Action: Mouse pressed left at (212, 37)
Screenshot: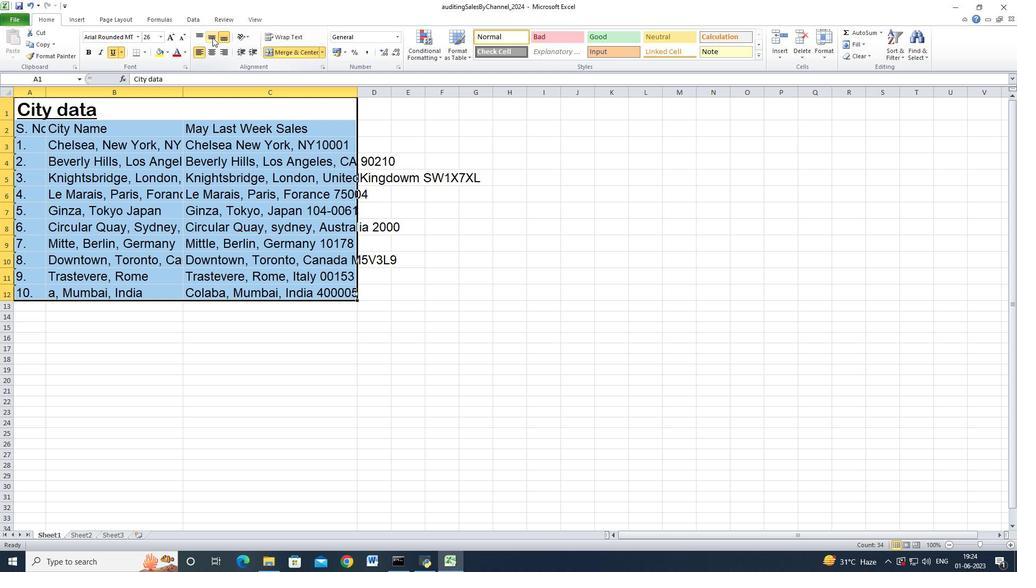 
Action: Mouse moved to (212, 53)
Screenshot: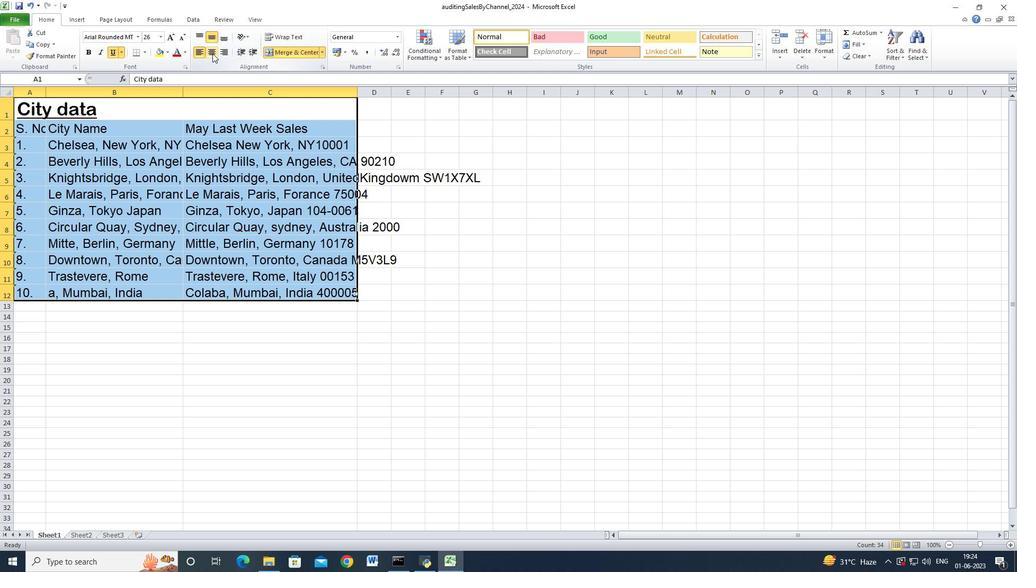 
Action: Mouse pressed left at (212, 53)
Screenshot: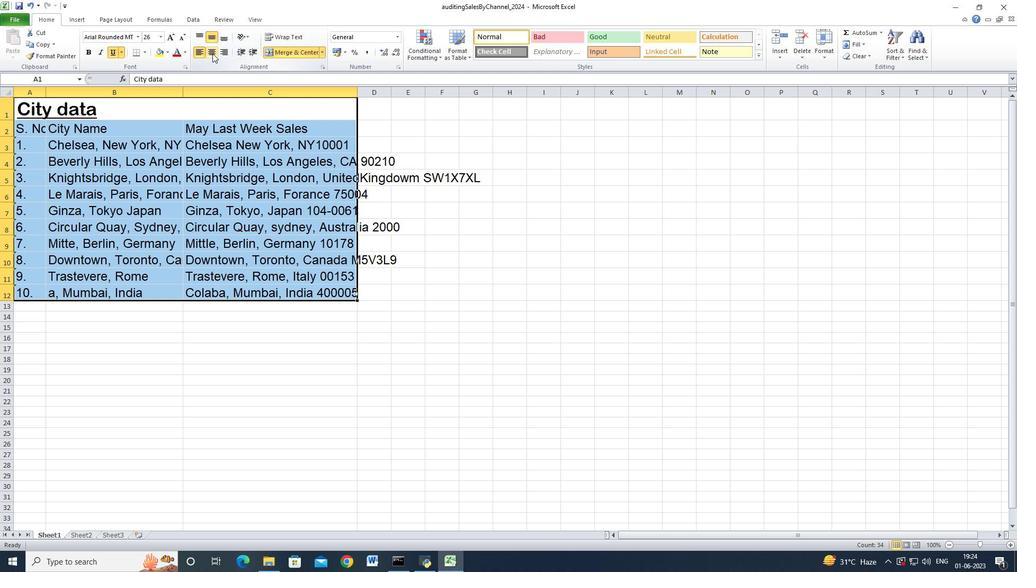 
Action: Mouse moved to (199, 51)
Screenshot: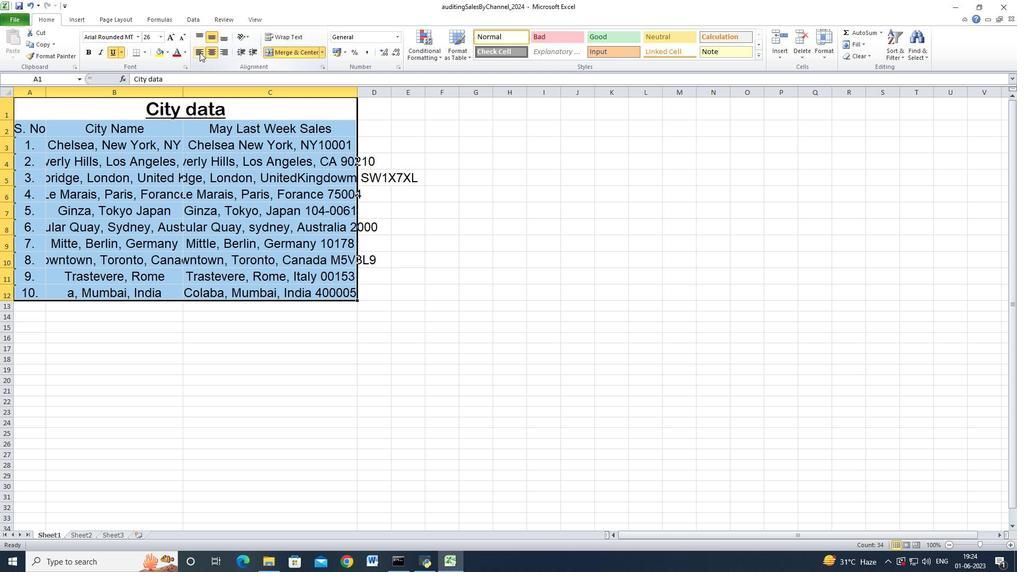 
Action: Mouse pressed left at (199, 51)
Screenshot: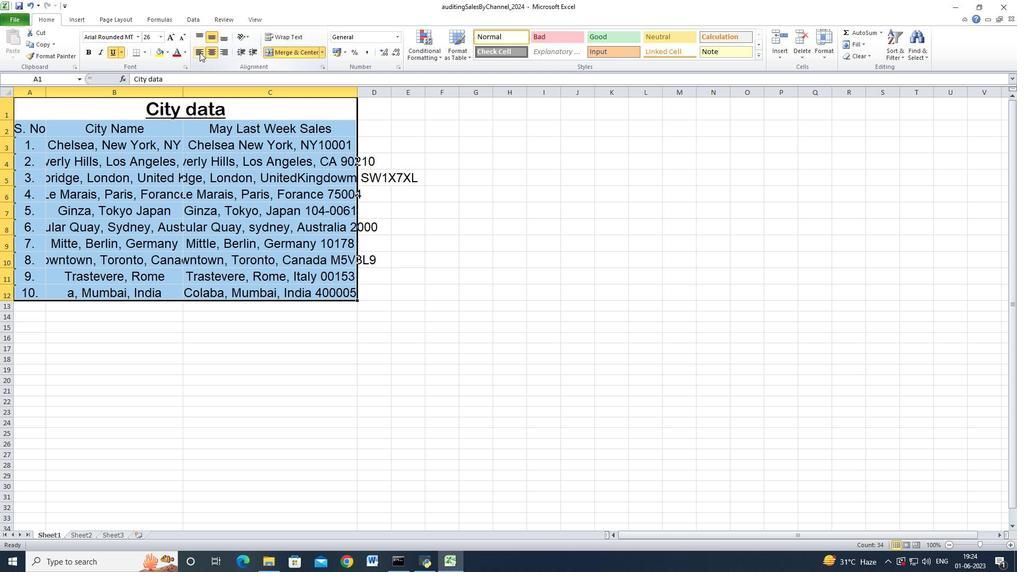
Action: Mouse moved to (7, 93)
Screenshot: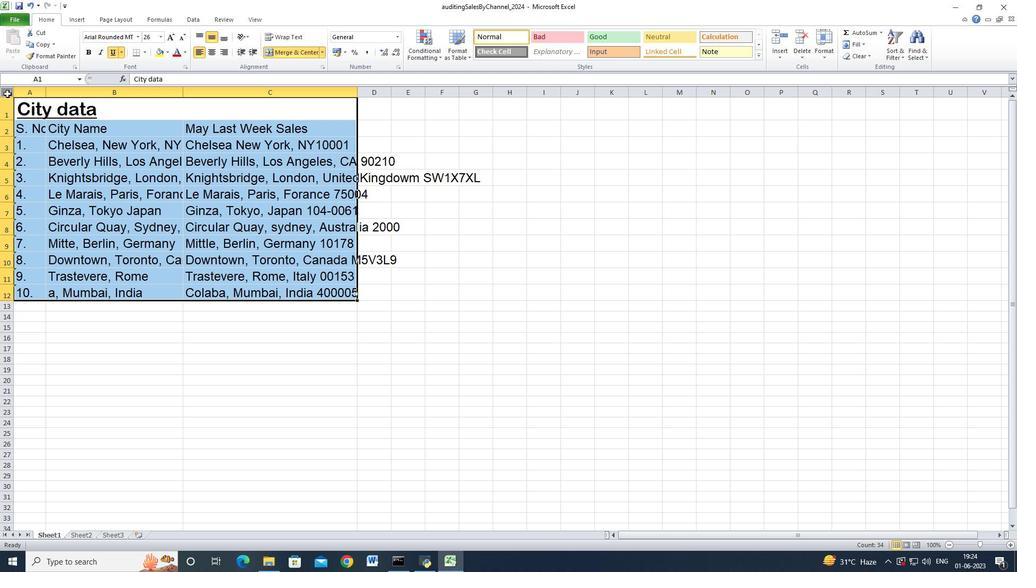 
Action: Mouse pressed left at (7, 93)
Screenshot: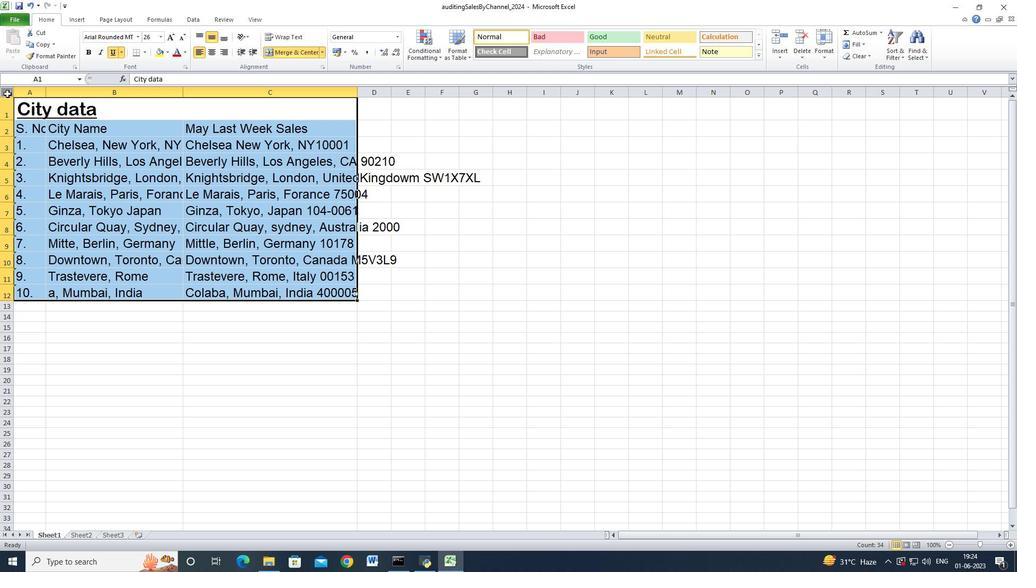 
Action: Mouse moved to (46, 92)
Screenshot: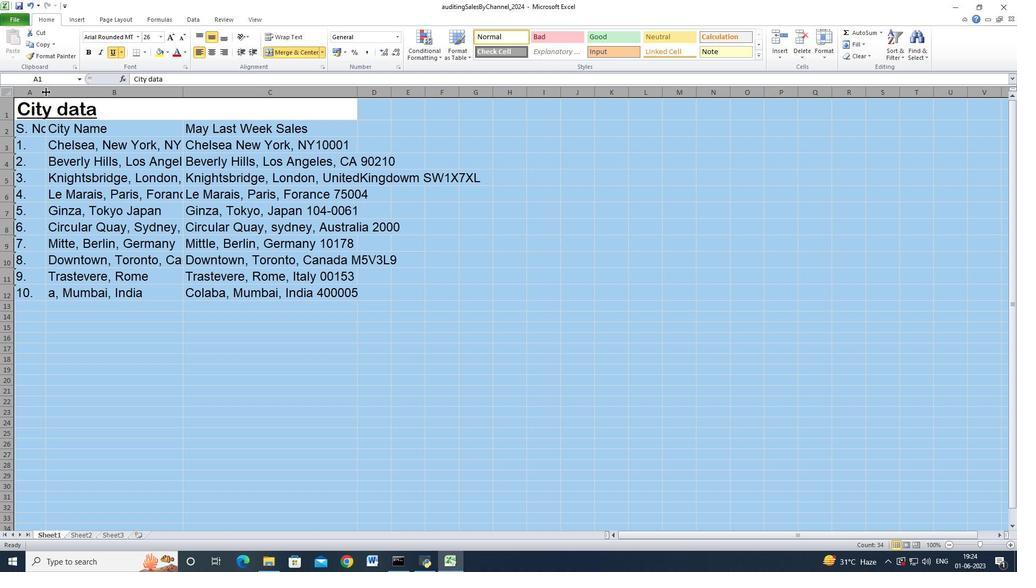 
Action: Mouse pressed left at (46, 92)
Screenshot: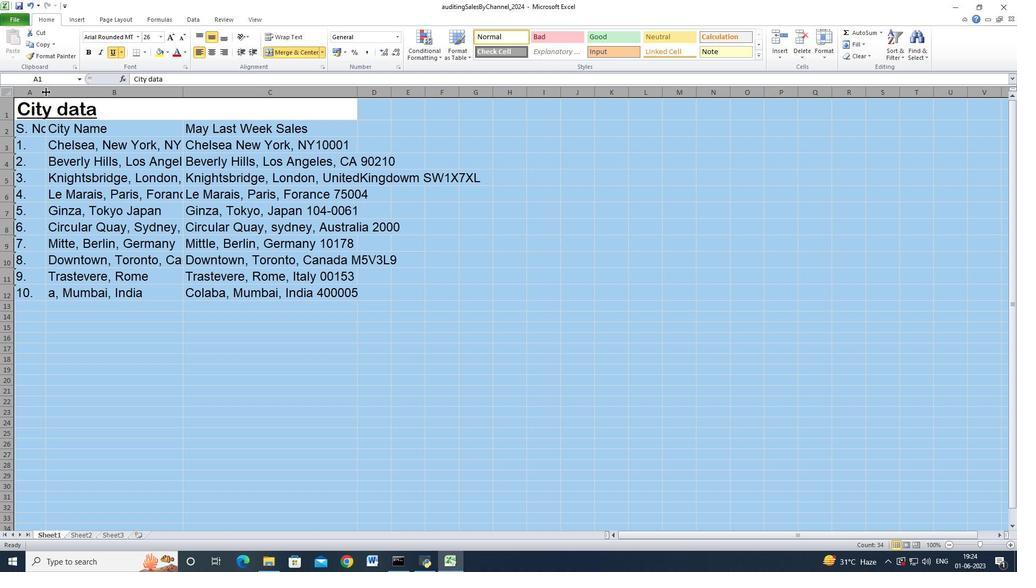 
Action: Mouse pressed left at (46, 92)
Screenshot: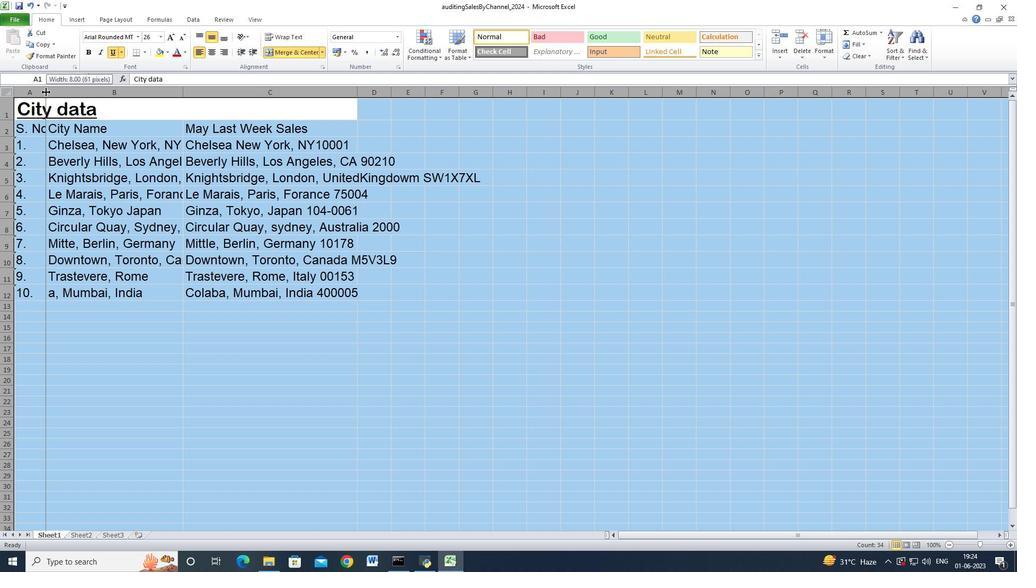 
Action: Mouse moved to (131, 194)
Screenshot: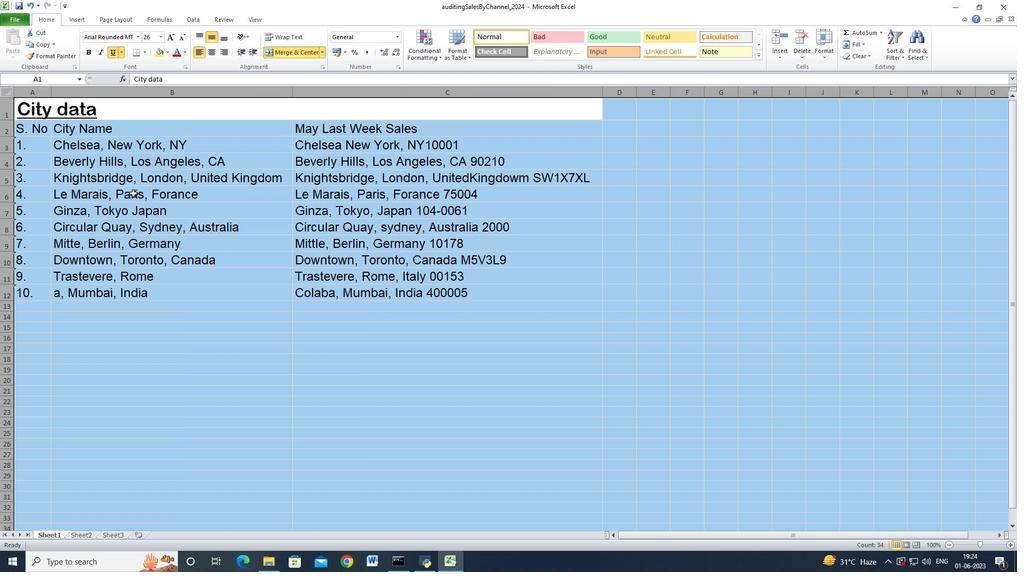 
Action: Mouse pressed left at (131, 194)
Screenshot: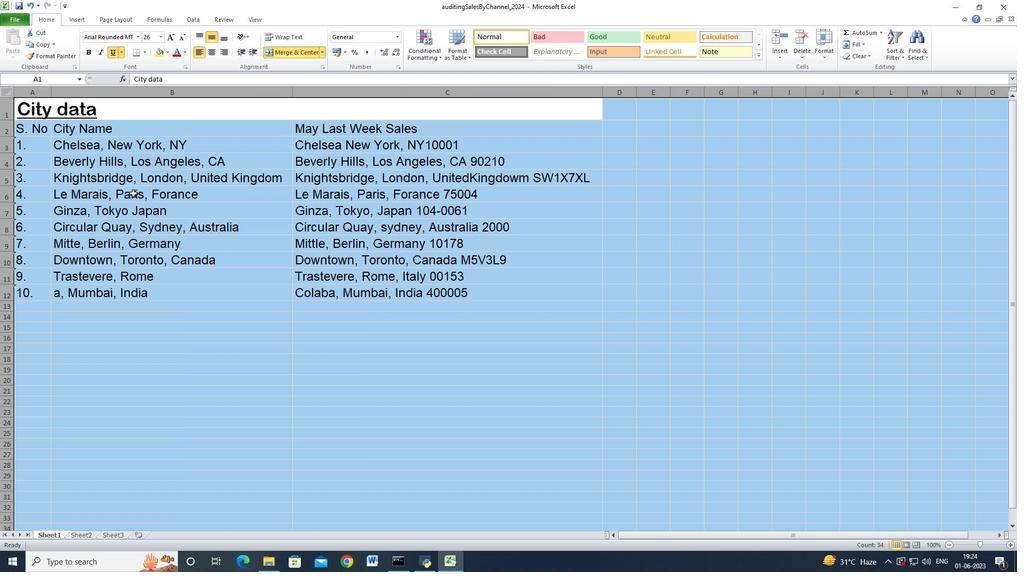 
Action: Mouse moved to (290, 239)
Screenshot: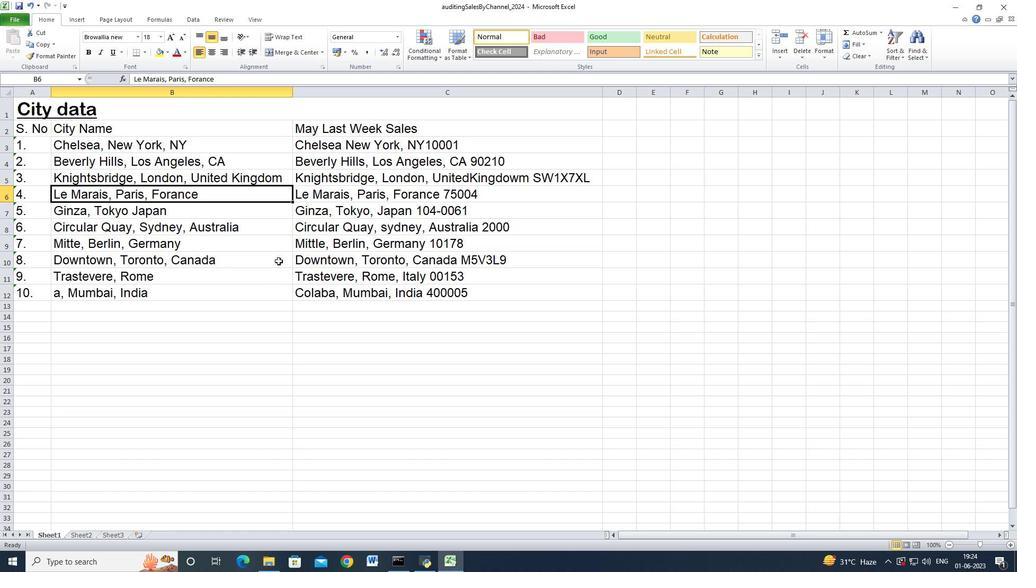 
